 Task: Look for space in Villa Yapacaní, Bolivia from 4th June, 2023 to 15th June, 2023 for 2 adults in price range Rs.10000 to Rs.15000. Place can be entire place with 1  bedroom having 1 bed and 1 bathroom. Property type can be hotel. Booking option can be shelf check-in. Required host language is English.
Action: Mouse moved to (637, 110)
Screenshot: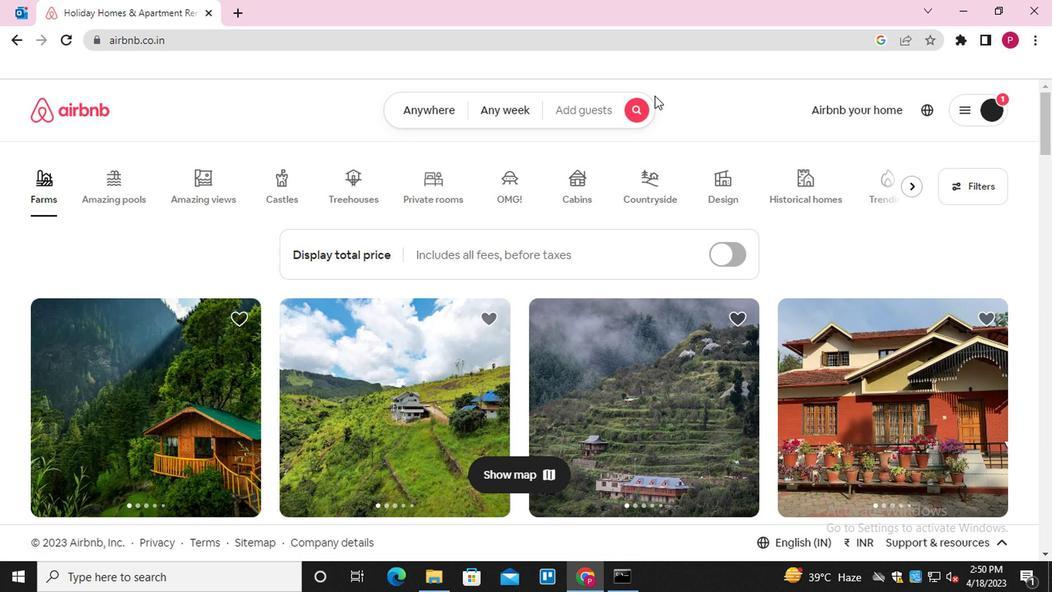
Action: Mouse pressed left at (637, 110)
Screenshot: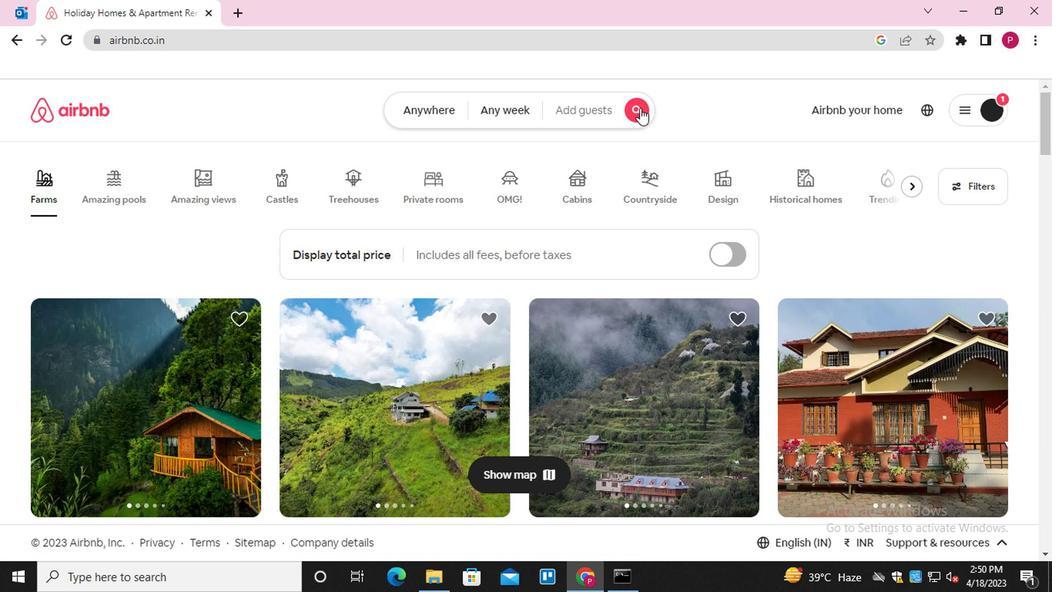 
Action: Mouse moved to (326, 172)
Screenshot: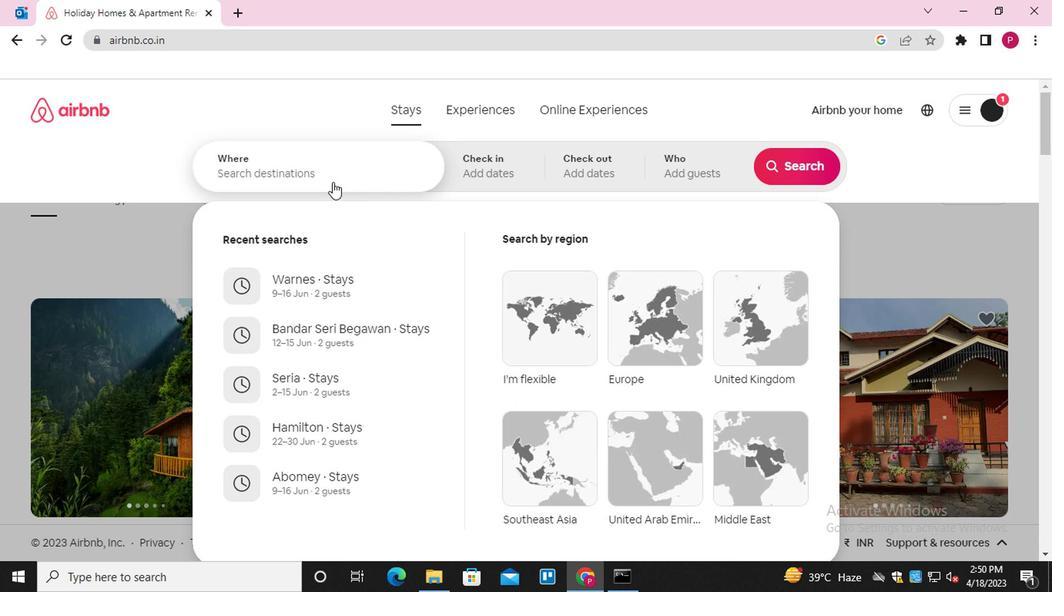 
Action: Mouse pressed left at (326, 172)
Screenshot: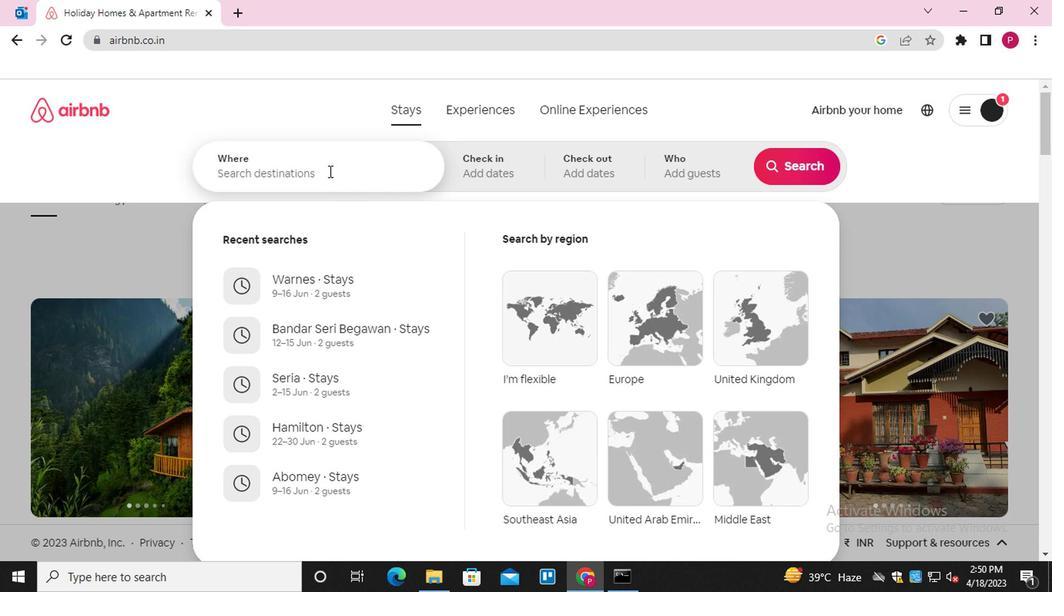 
Action: Key pressed <Key.shift>VILLA,<Key.space><Key.backspace><Key.shift>YAPACANI,
Screenshot: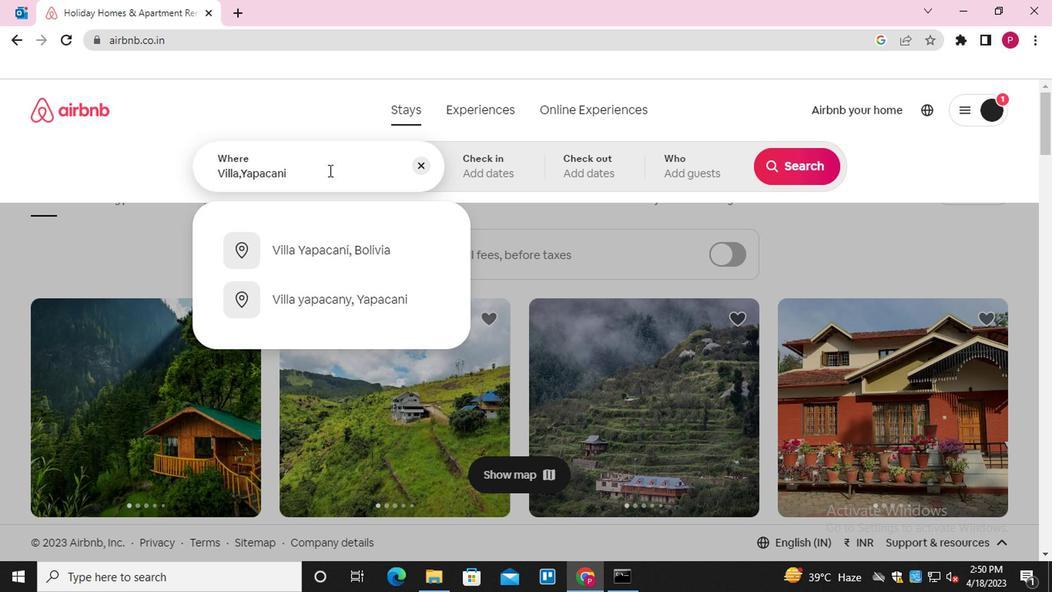 
Action: Mouse moved to (373, 248)
Screenshot: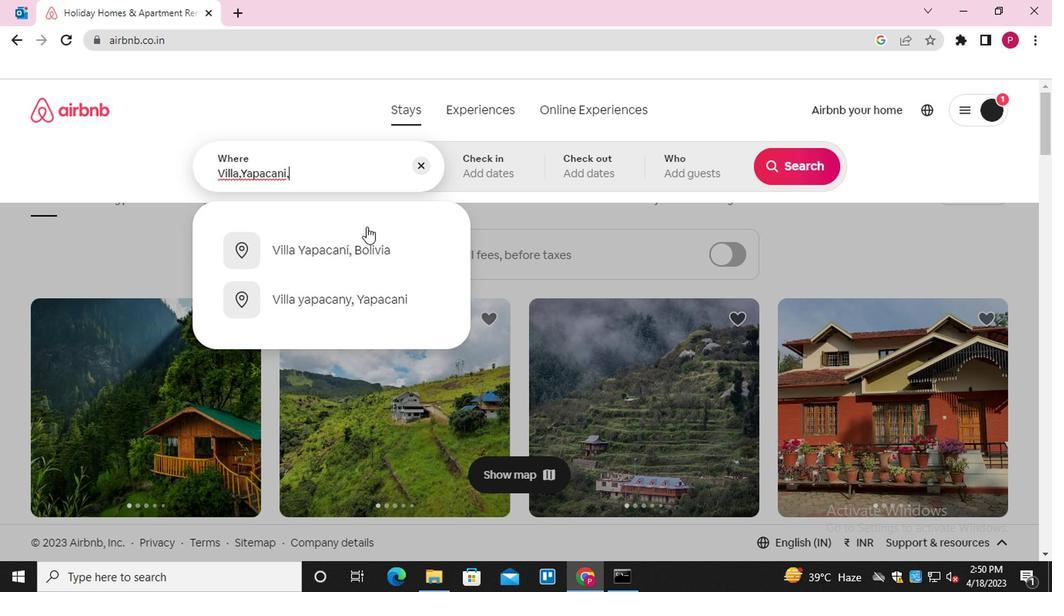 
Action: Mouse pressed left at (373, 248)
Screenshot: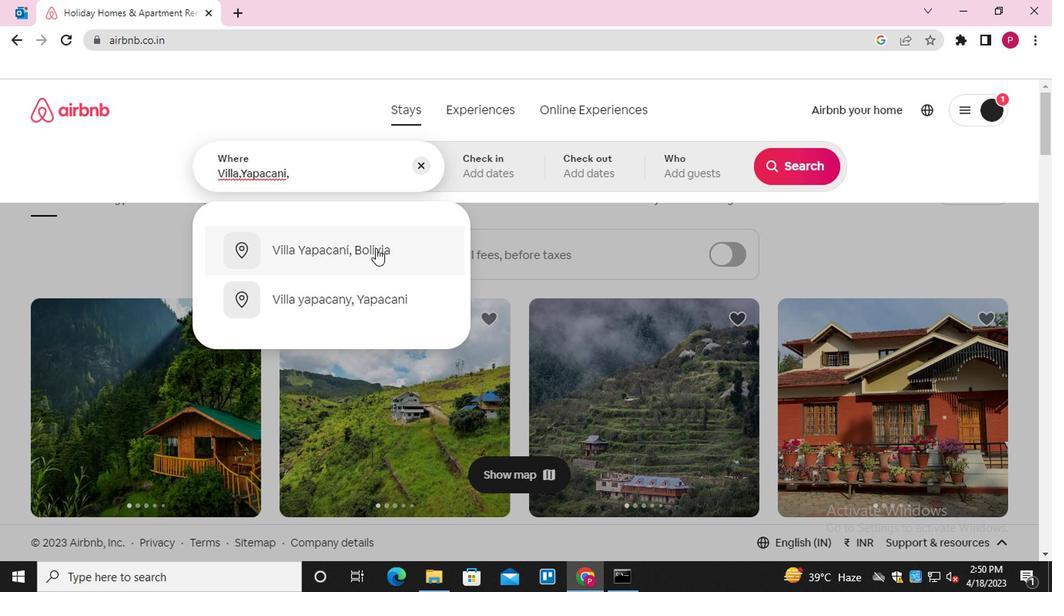 
Action: Mouse moved to (784, 291)
Screenshot: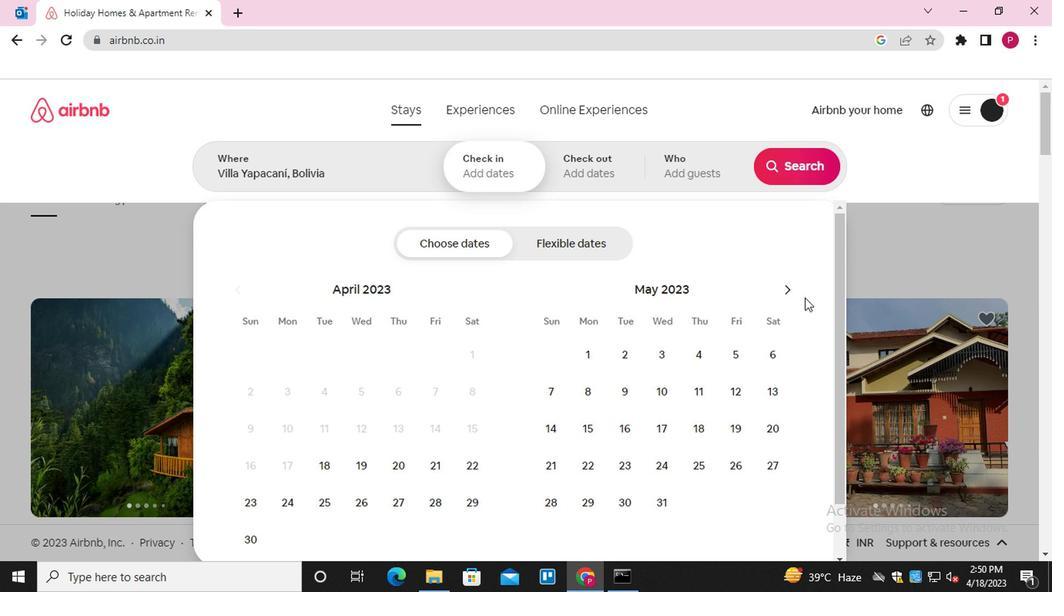 
Action: Mouse pressed left at (784, 291)
Screenshot: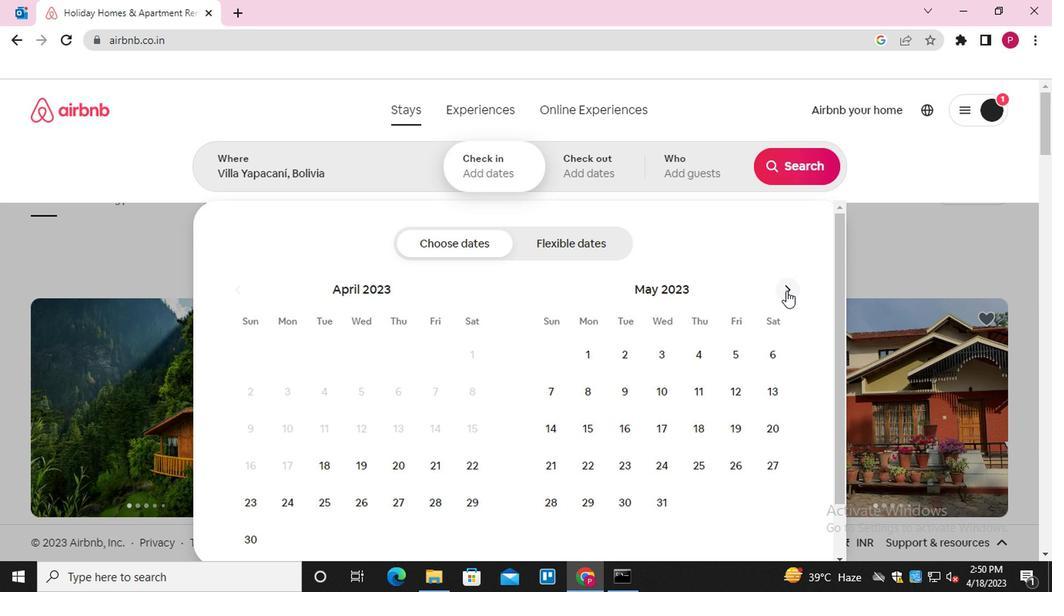 
Action: Mouse moved to (548, 398)
Screenshot: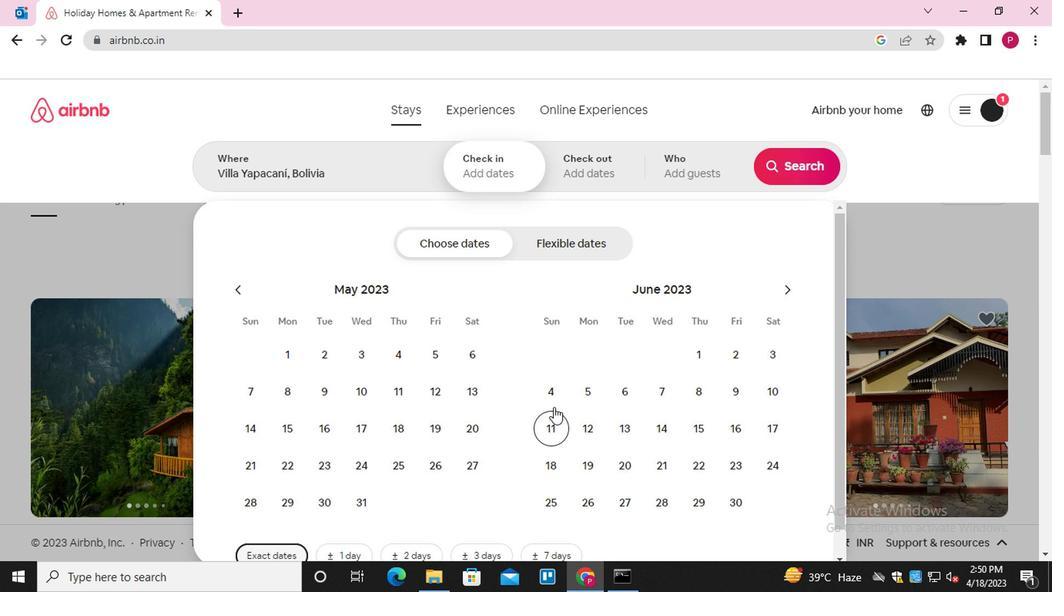 
Action: Mouse pressed left at (548, 398)
Screenshot: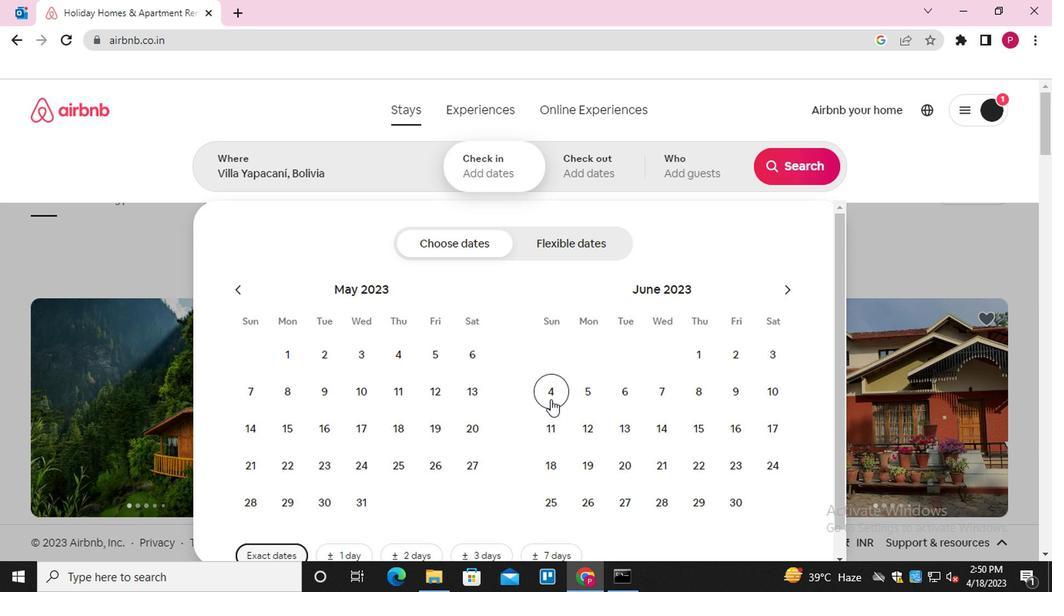 
Action: Mouse moved to (689, 428)
Screenshot: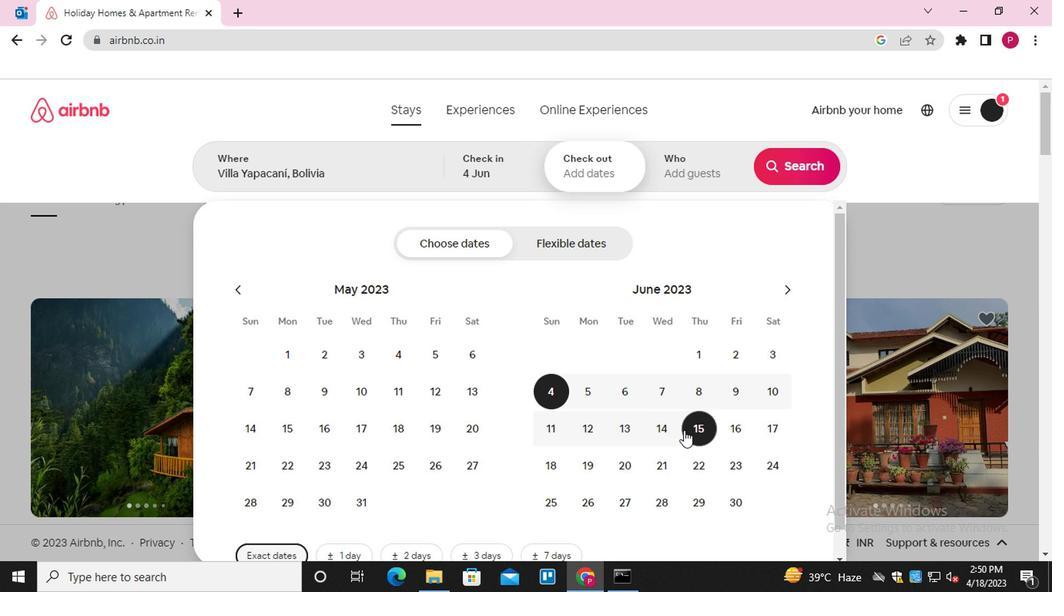 
Action: Mouse pressed left at (689, 428)
Screenshot: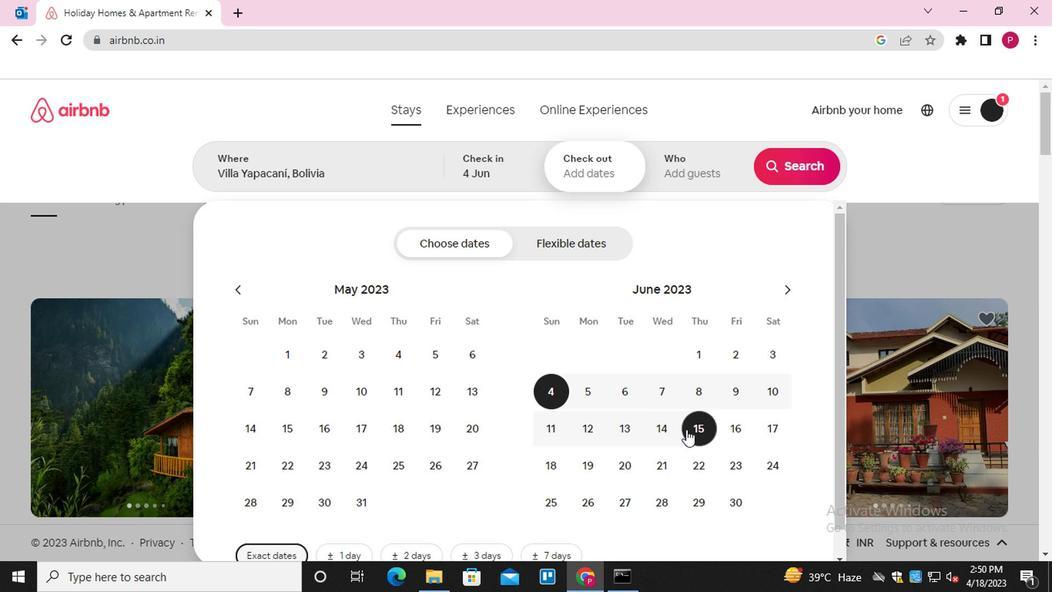
Action: Mouse moved to (687, 170)
Screenshot: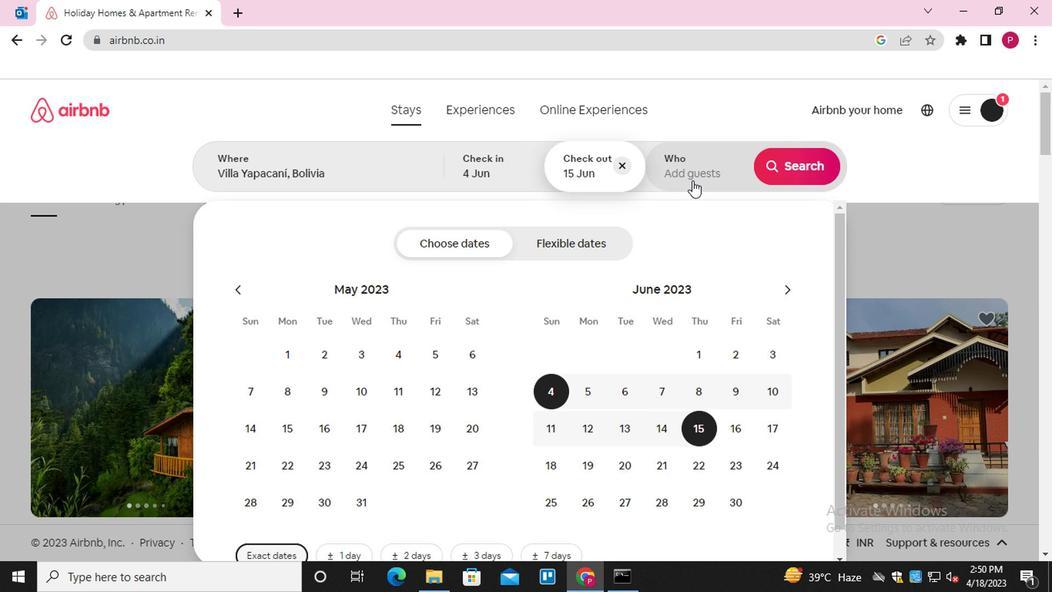 
Action: Mouse pressed left at (687, 170)
Screenshot: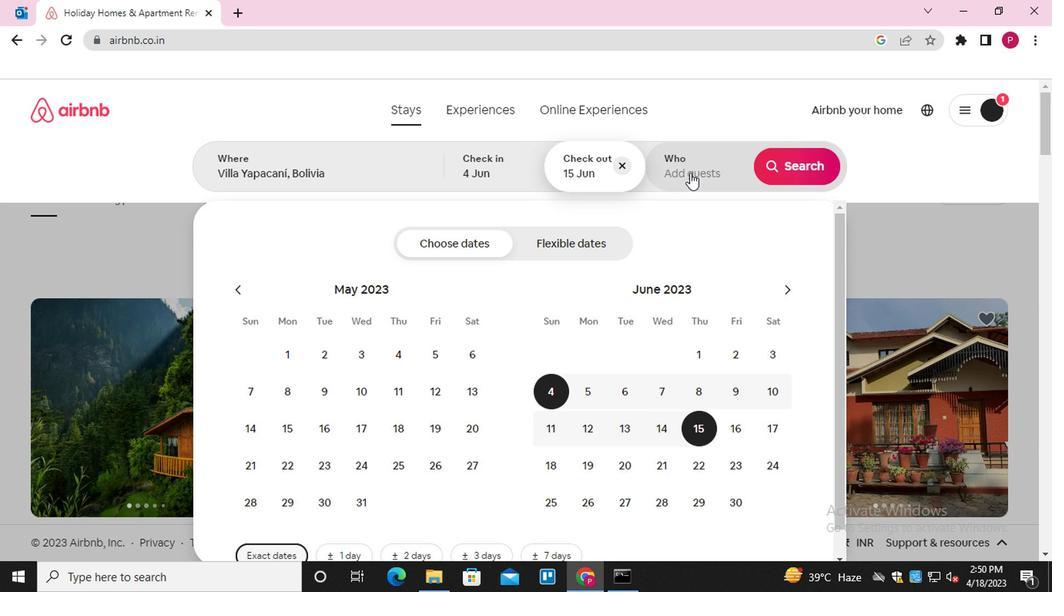 
Action: Mouse moved to (800, 252)
Screenshot: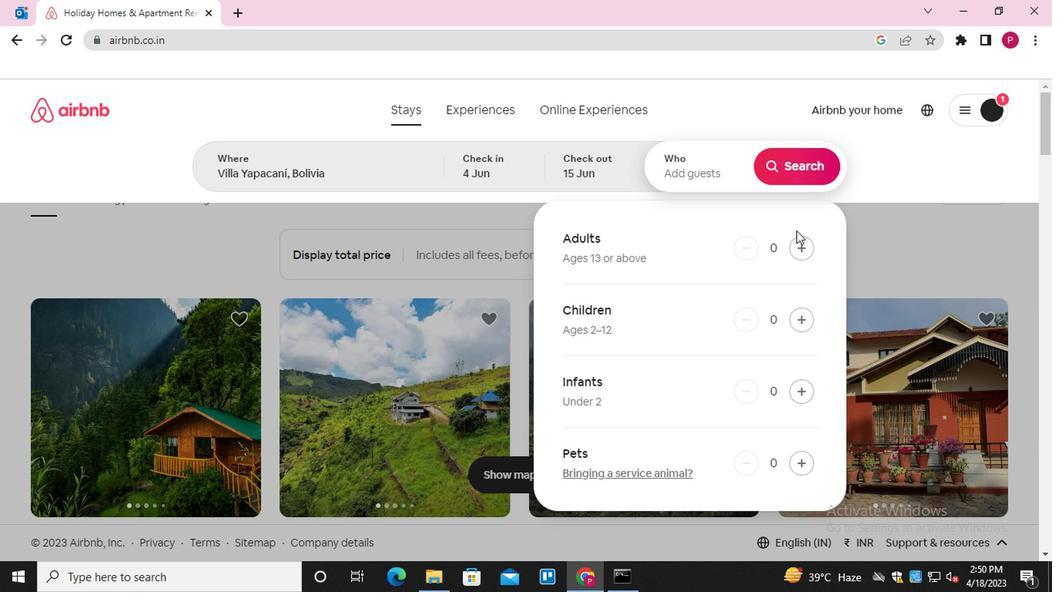 
Action: Mouse pressed left at (800, 252)
Screenshot: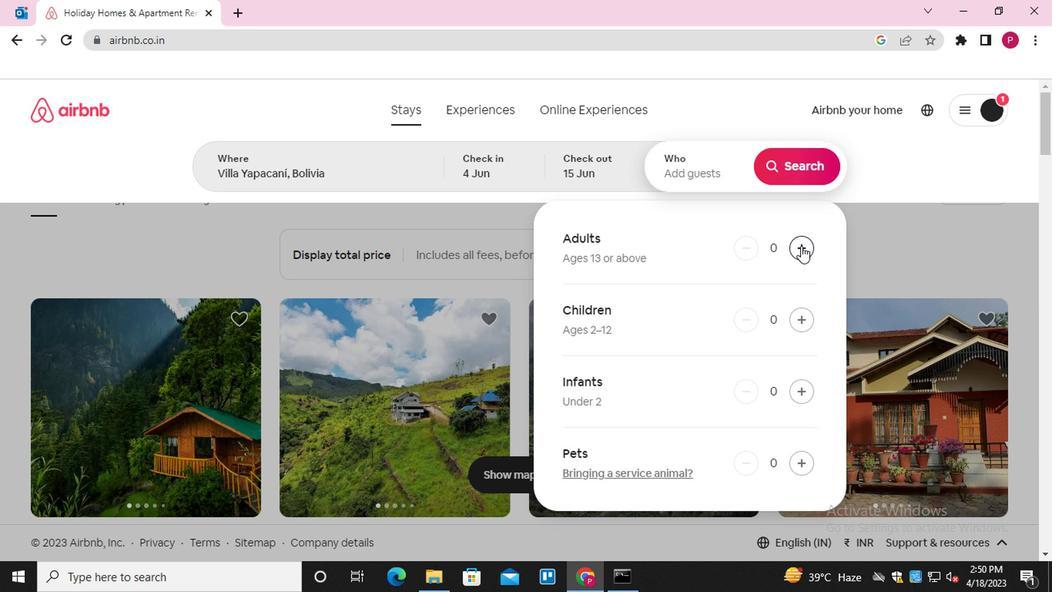 
Action: Mouse pressed left at (800, 252)
Screenshot: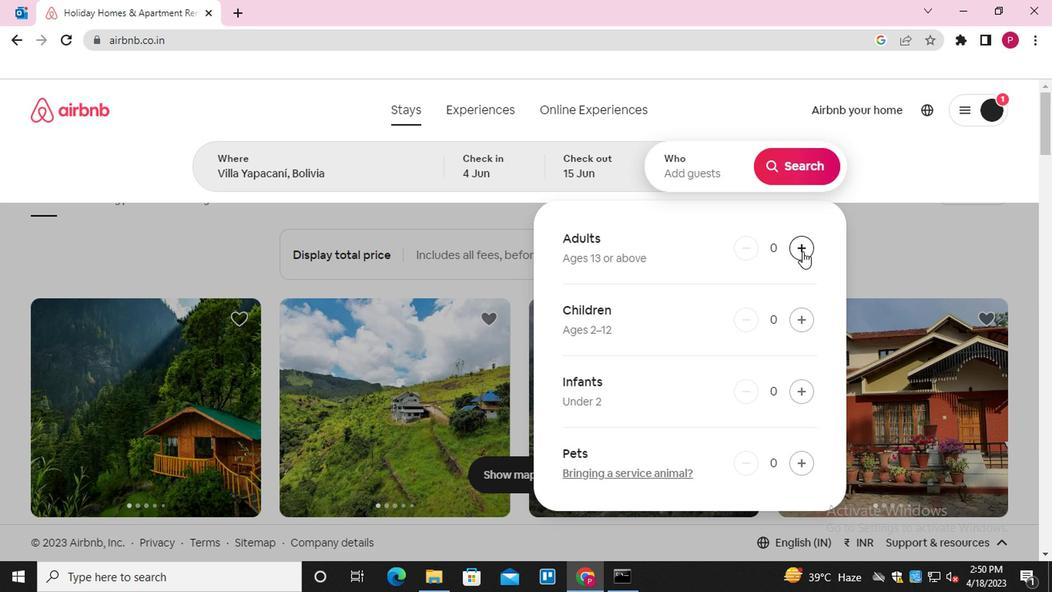 
Action: Mouse moved to (797, 170)
Screenshot: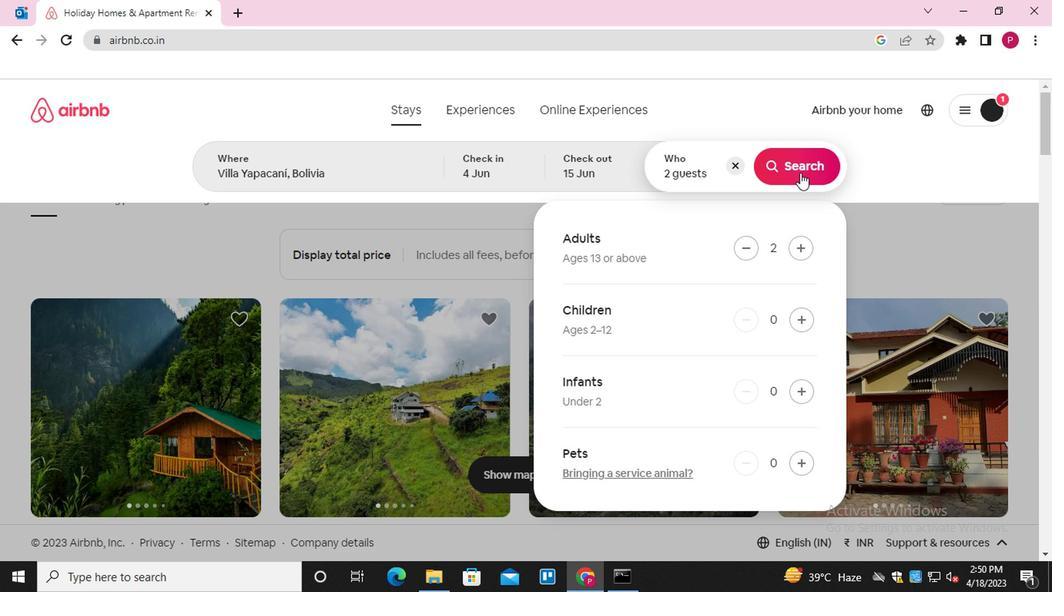 
Action: Mouse pressed left at (797, 170)
Screenshot: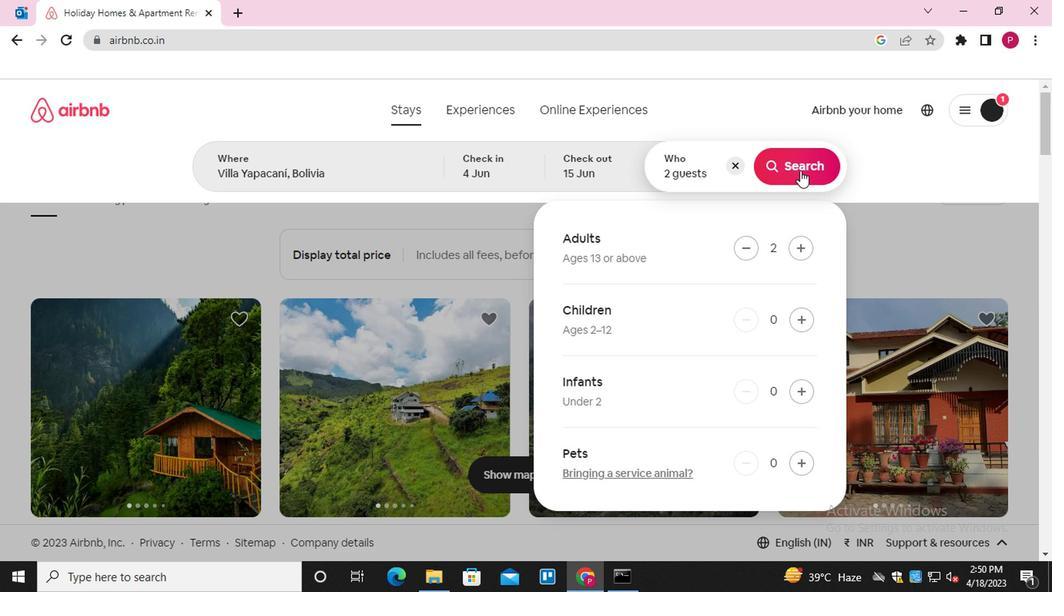 
Action: Mouse moved to (964, 180)
Screenshot: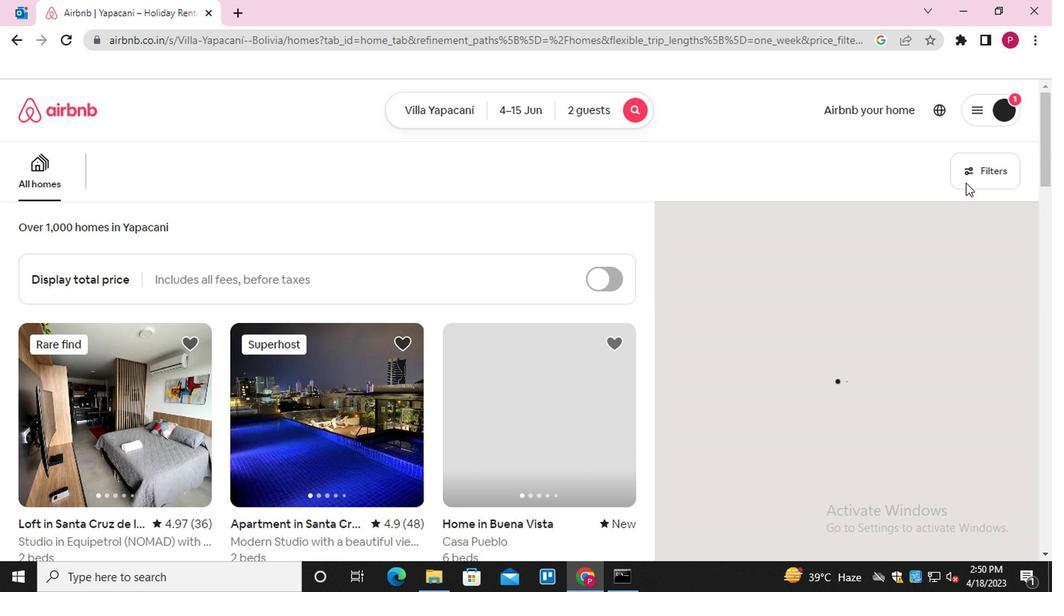
Action: Mouse pressed left at (964, 180)
Screenshot: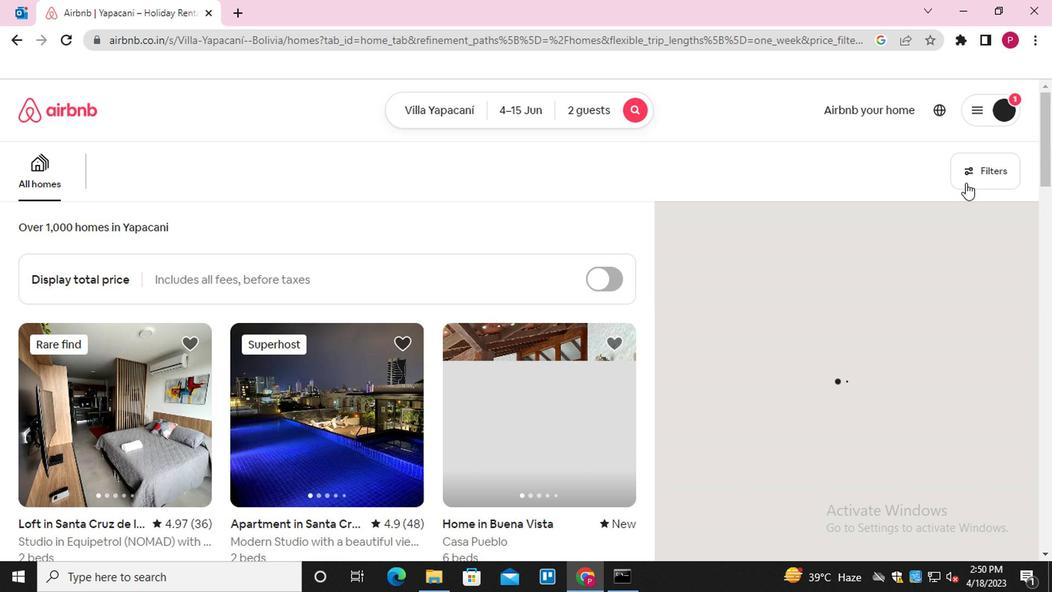 
Action: Mouse moved to (322, 366)
Screenshot: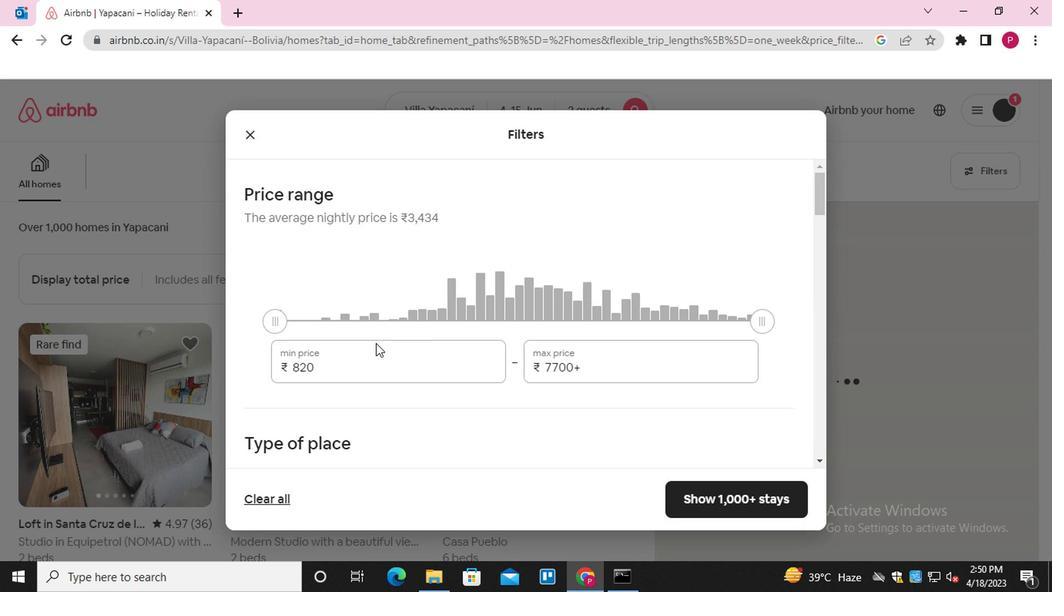
Action: Mouse pressed left at (322, 366)
Screenshot: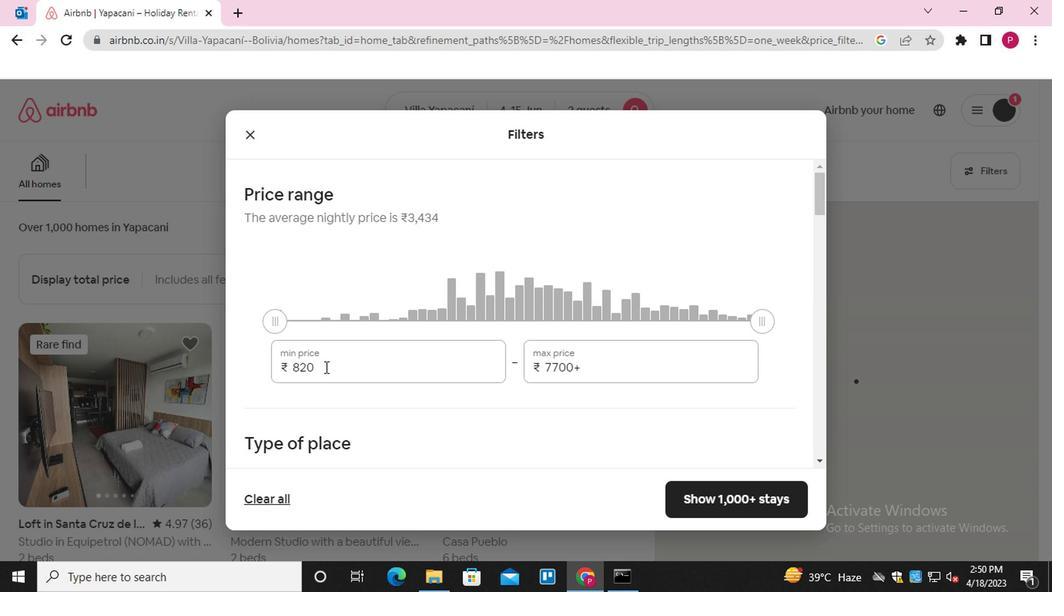 
Action: Mouse moved to (321, 367)
Screenshot: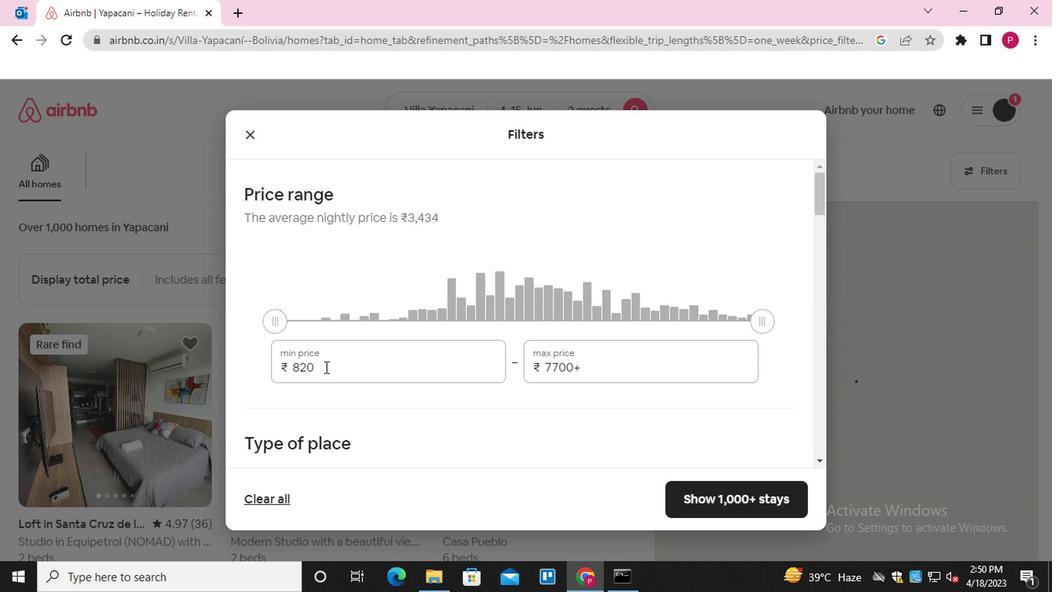 
Action: Mouse pressed left at (321, 367)
Screenshot: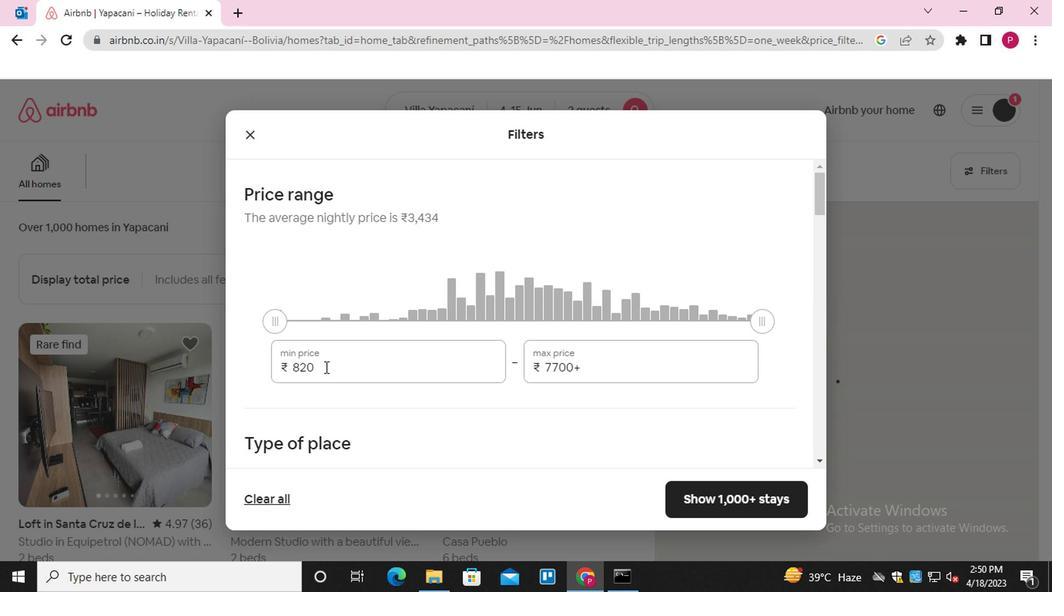 
Action: Key pressed 10000<Key.tab>15000
Screenshot: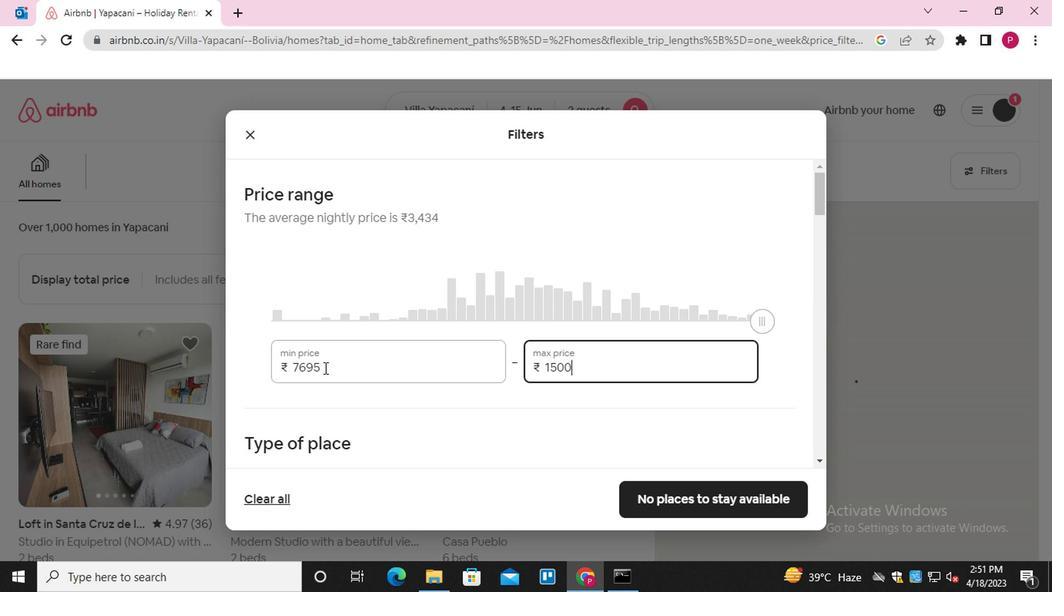 
Action: Mouse moved to (346, 368)
Screenshot: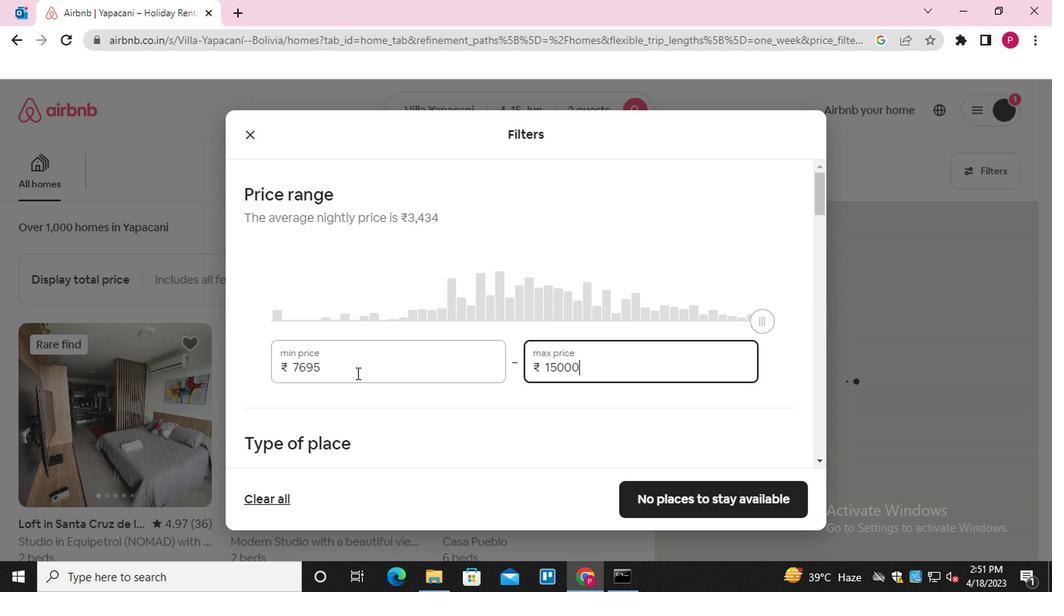 
Action: Mouse pressed left at (346, 368)
Screenshot: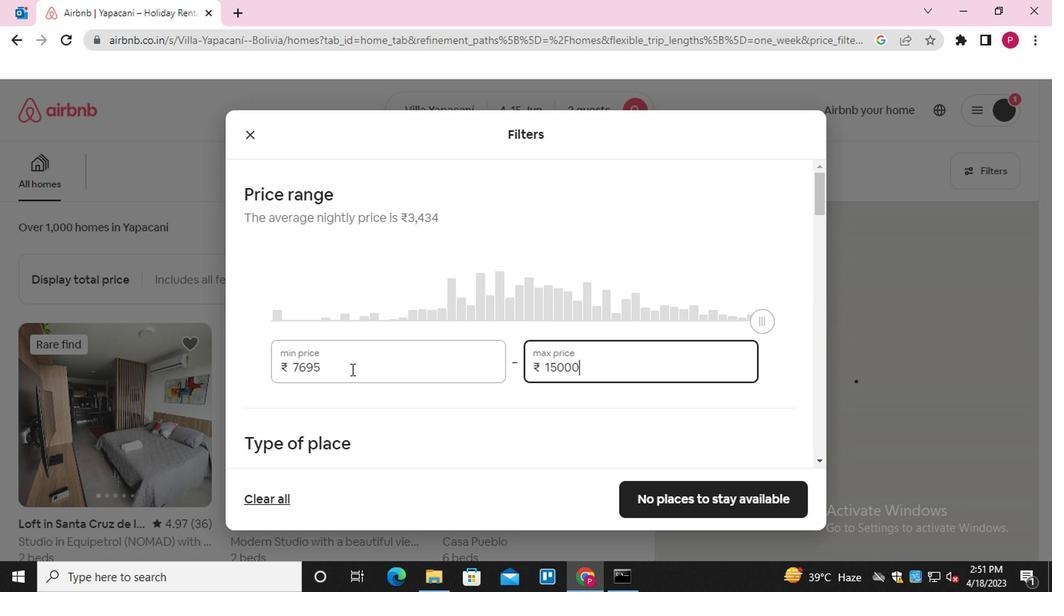 
Action: Key pressed <Key.backspace><Key.backspace><Key.backspace><Key.backspace><Key.backspace><Key.backspace><Key.backspace><Key.backspace><Key.backspace><Key.backspace>10000
Screenshot: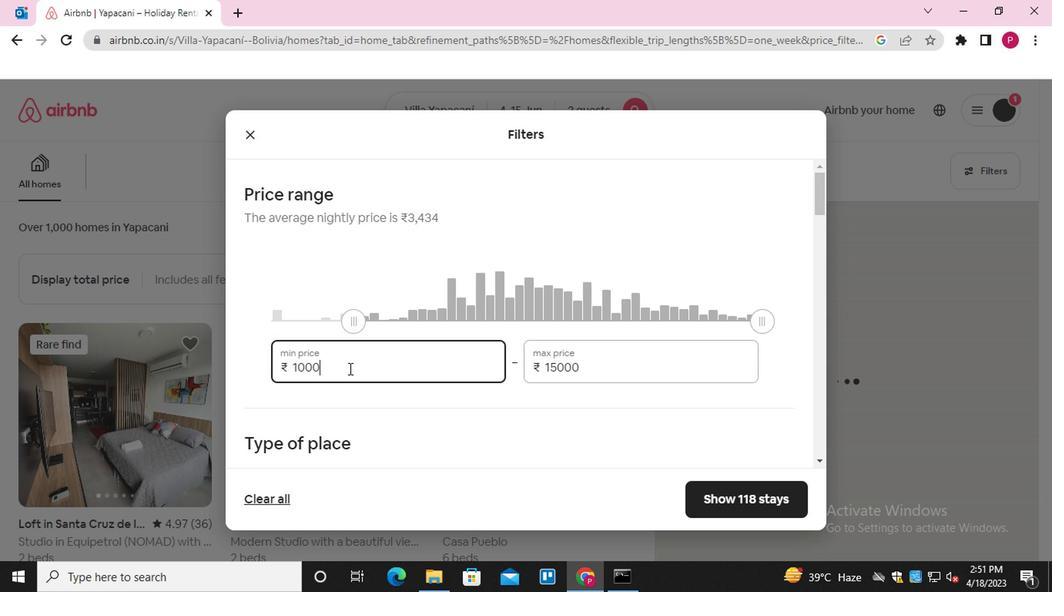 
Action: Mouse moved to (370, 457)
Screenshot: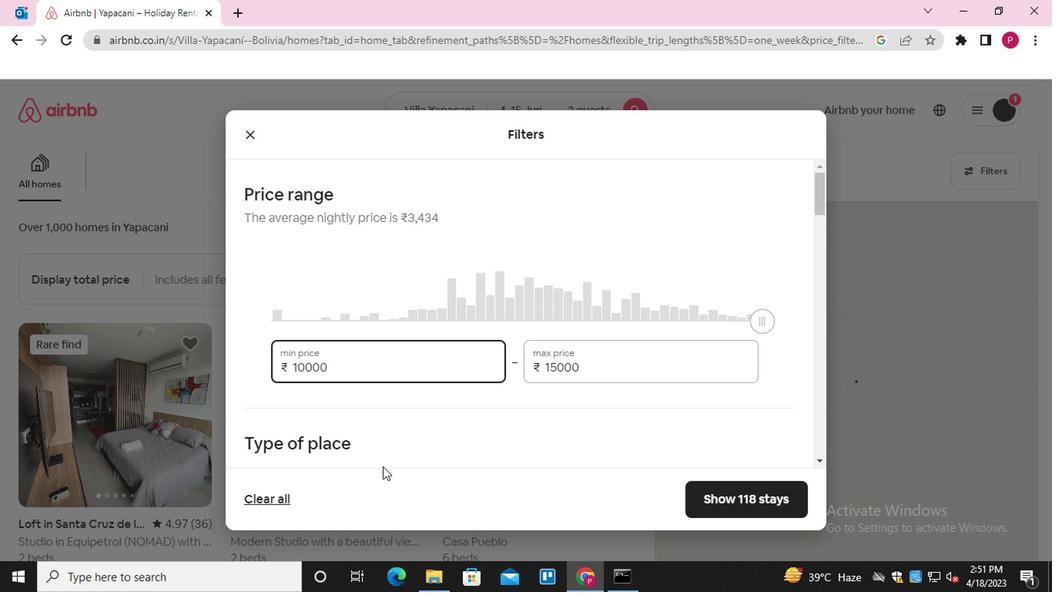 
Action: Mouse scrolled (370, 456) with delta (0, -1)
Screenshot: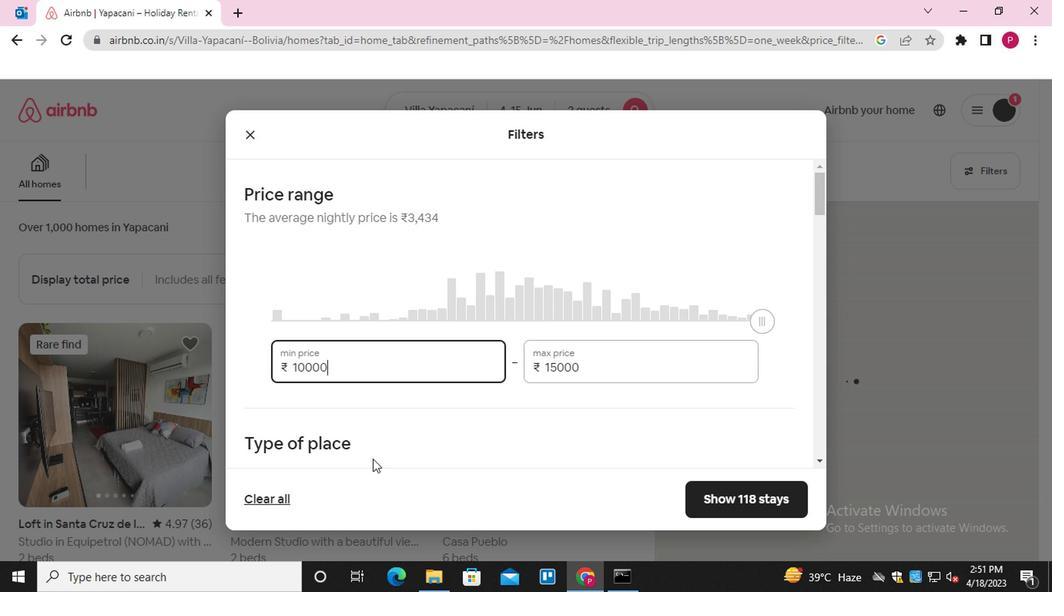 
Action: Mouse scrolled (370, 456) with delta (0, -1)
Screenshot: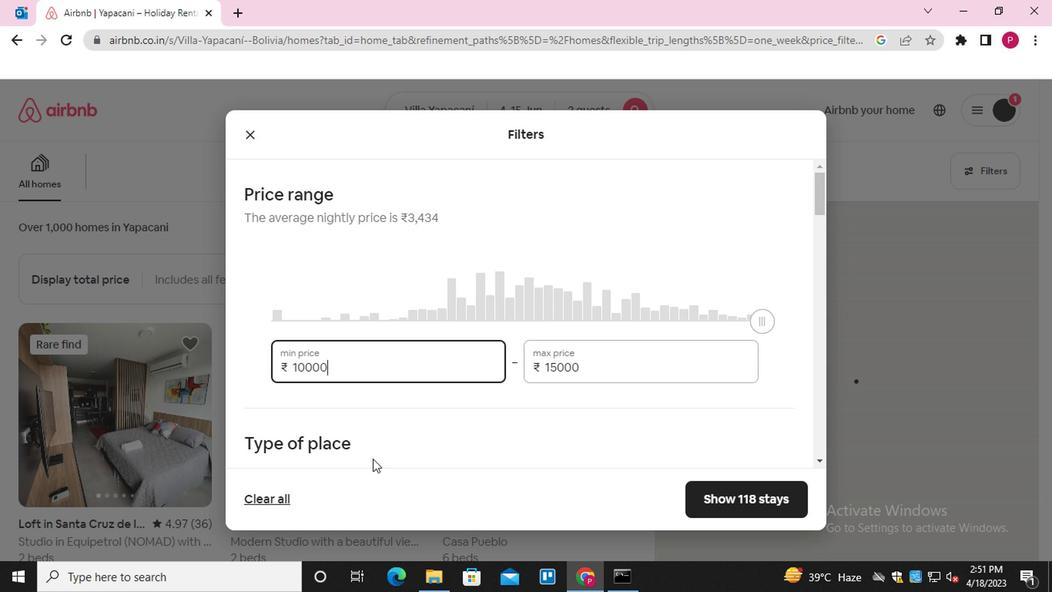 
Action: Mouse moved to (253, 323)
Screenshot: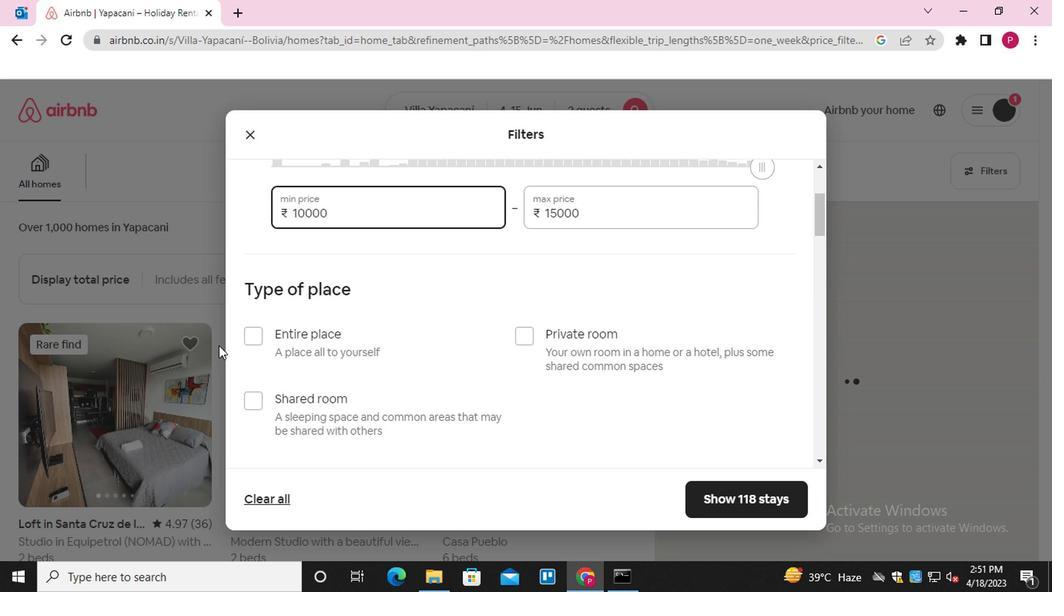
Action: Mouse pressed left at (253, 323)
Screenshot: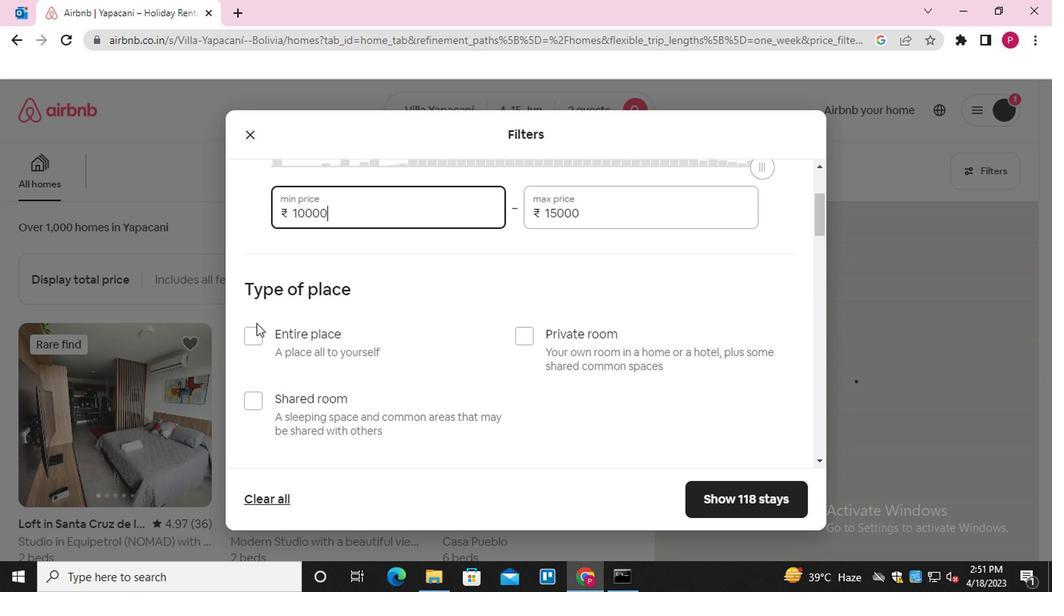 
Action: Mouse moved to (250, 337)
Screenshot: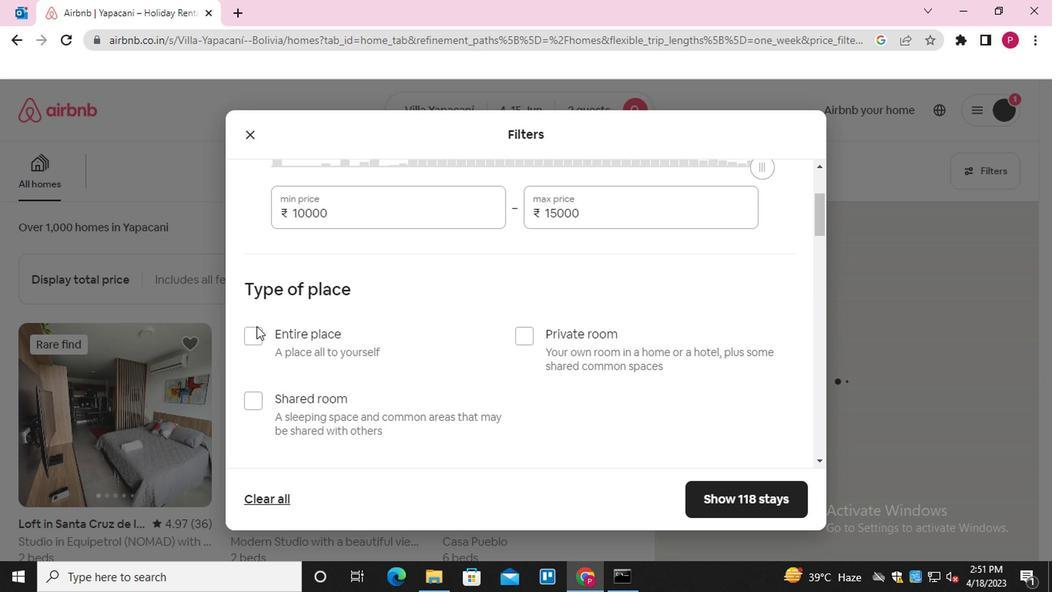 
Action: Mouse pressed left at (250, 337)
Screenshot: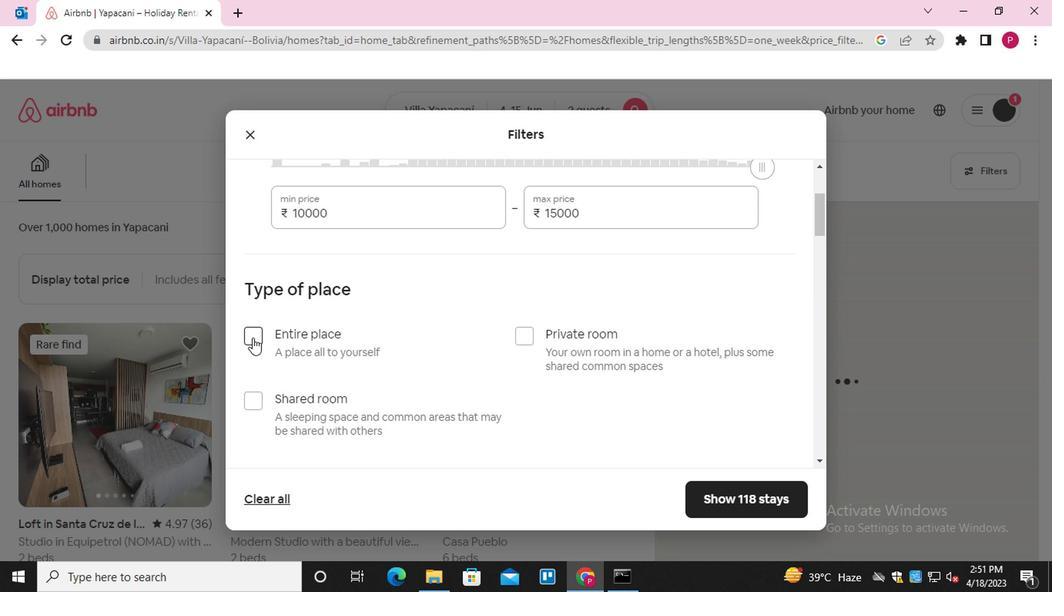 
Action: Mouse moved to (444, 392)
Screenshot: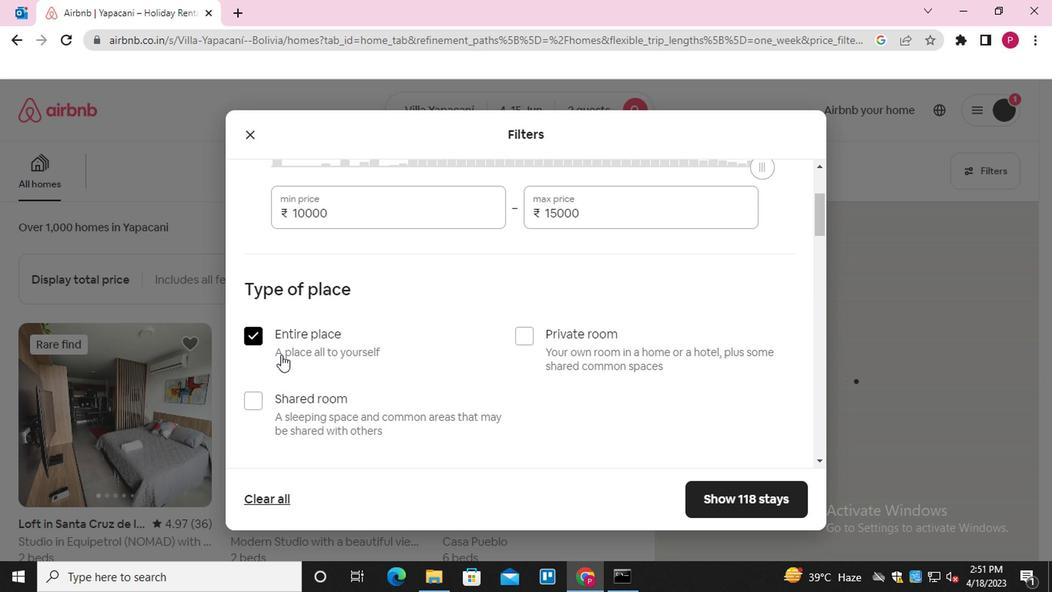 
Action: Mouse scrolled (444, 392) with delta (0, 0)
Screenshot: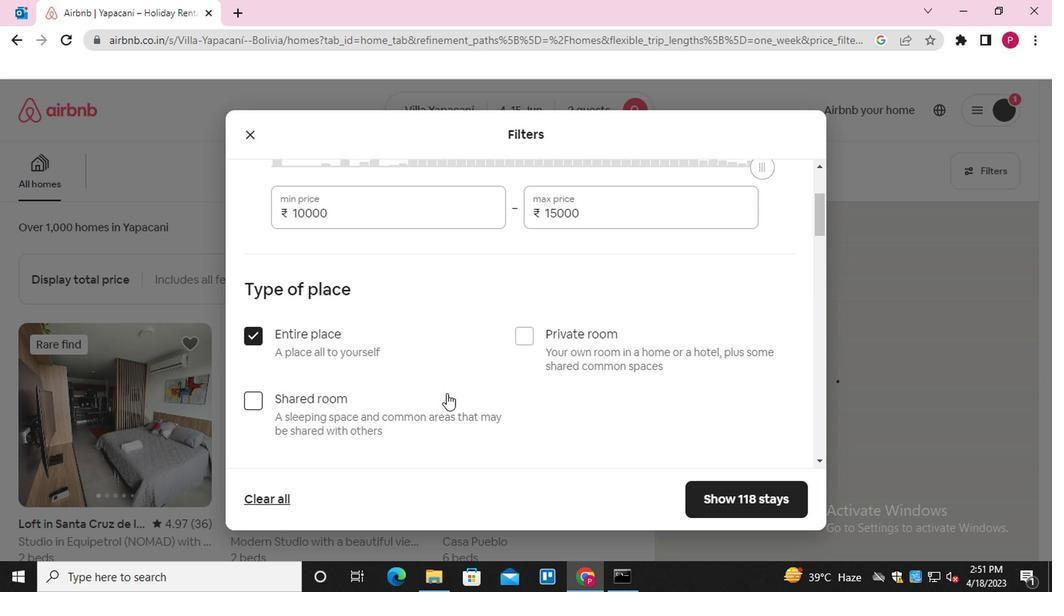 
Action: Mouse scrolled (444, 392) with delta (0, 0)
Screenshot: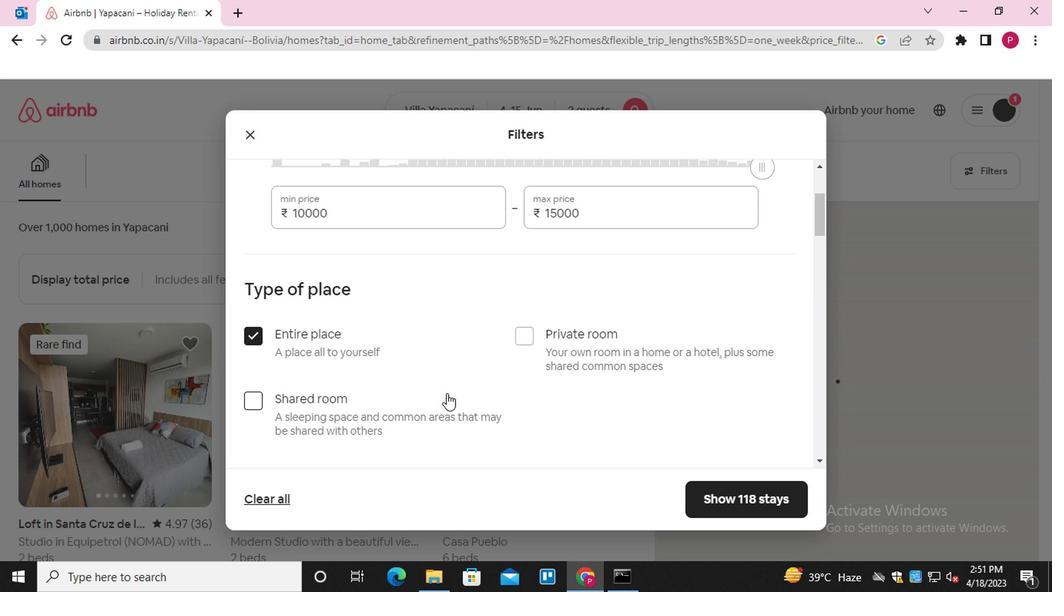 
Action: Mouse moved to (441, 393)
Screenshot: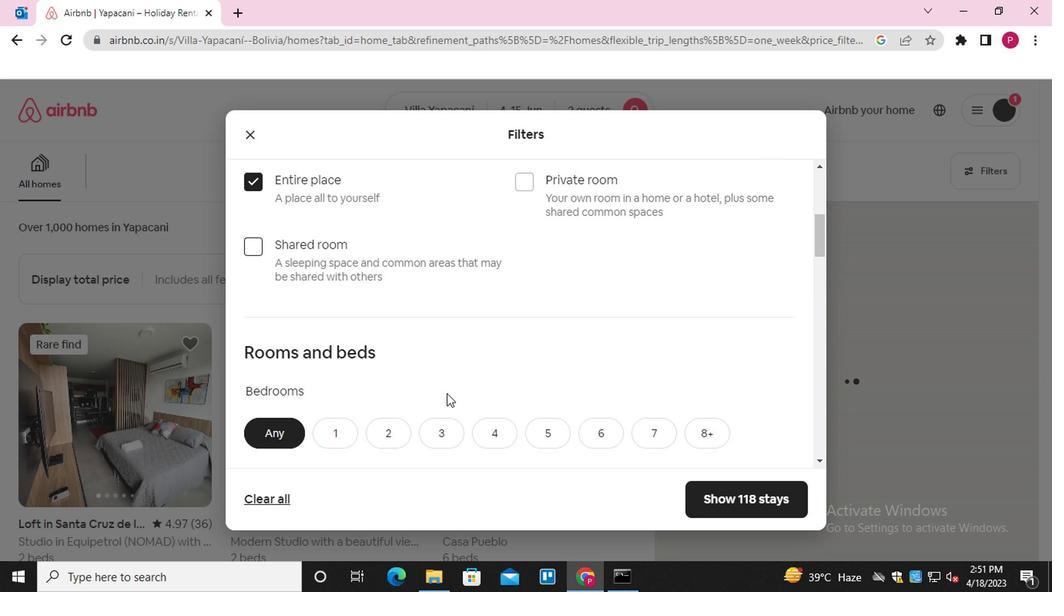 
Action: Mouse scrolled (441, 392) with delta (0, -1)
Screenshot: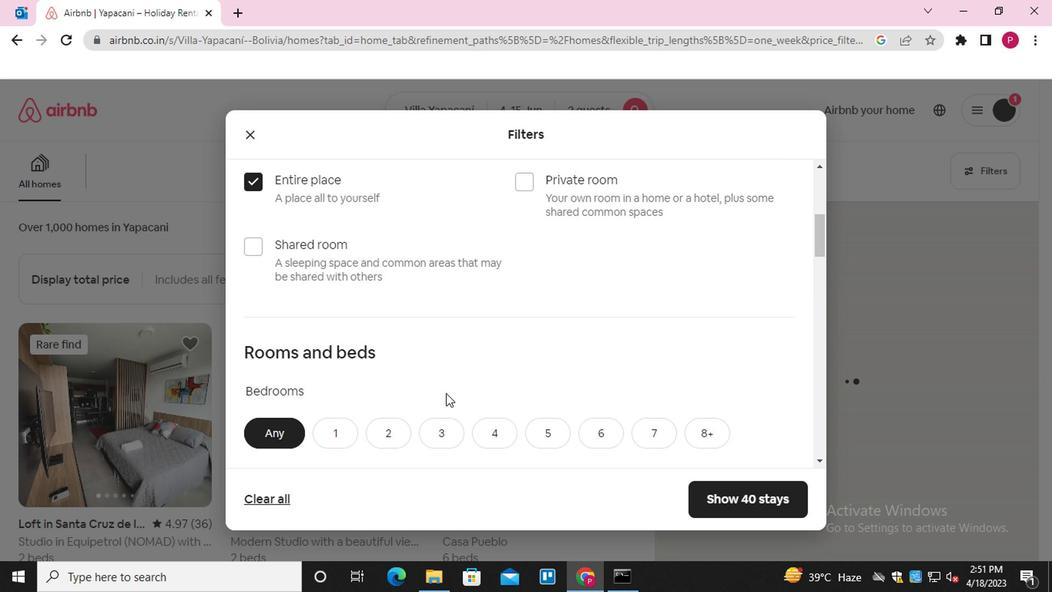 
Action: Mouse scrolled (441, 392) with delta (0, -1)
Screenshot: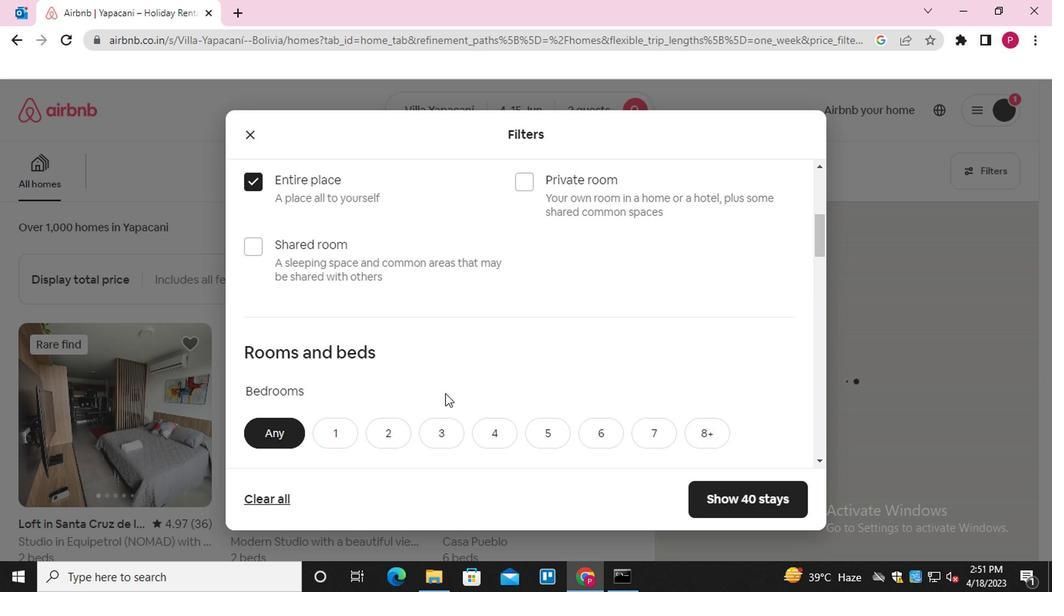 
Action: Mouse scrolled (441, 392) with delta (0, -1)
Screenshot: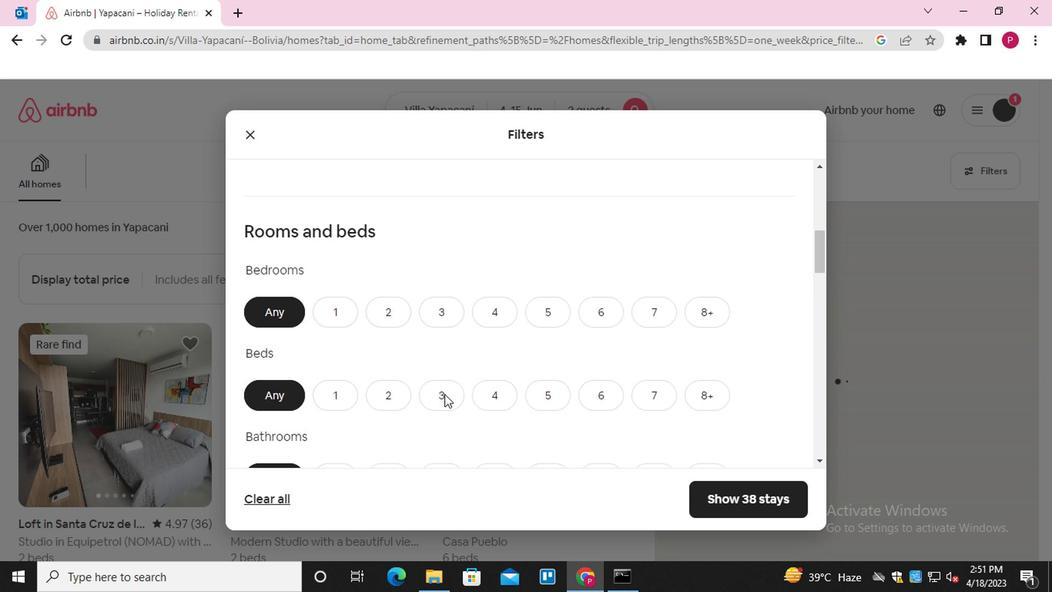 
Action: Mouse moved to (336, 209)
Screenshot: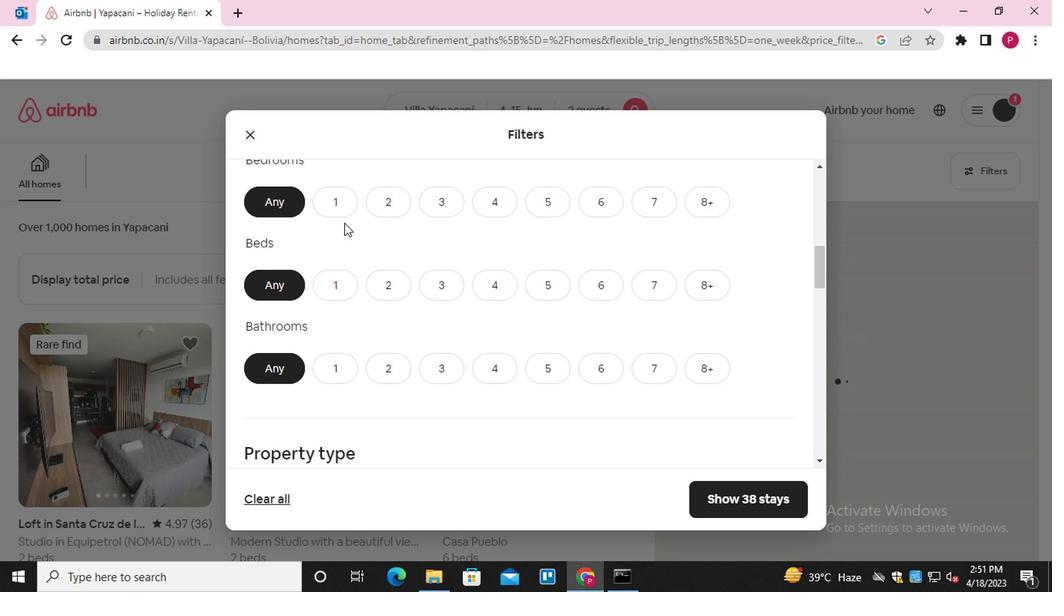 
Action: Mouse pressed left at (336, 209)
Screenshot: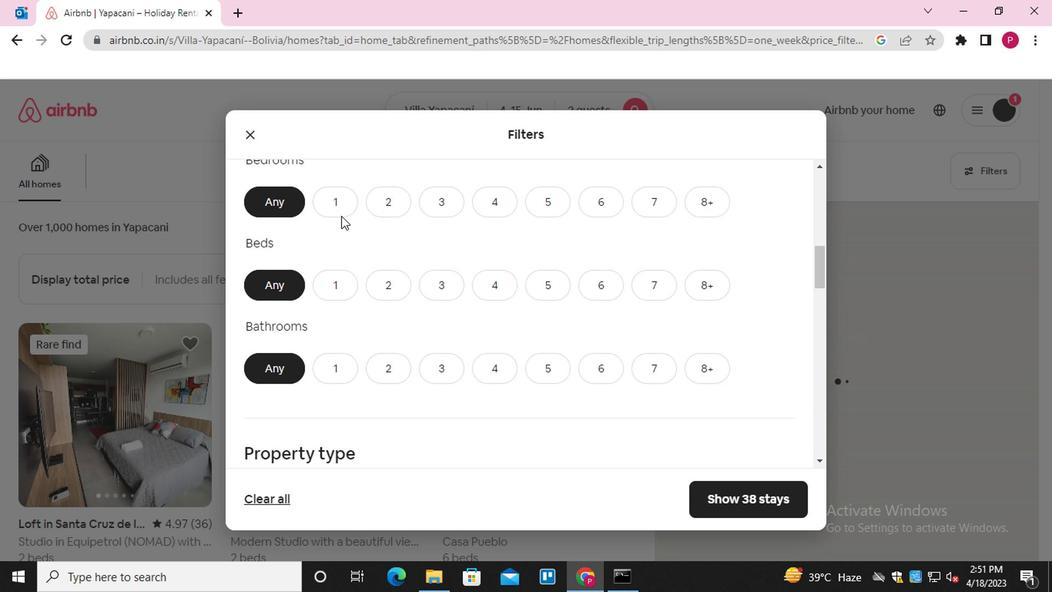 
Action: Mouse moved to (333, 288)
Screenshot: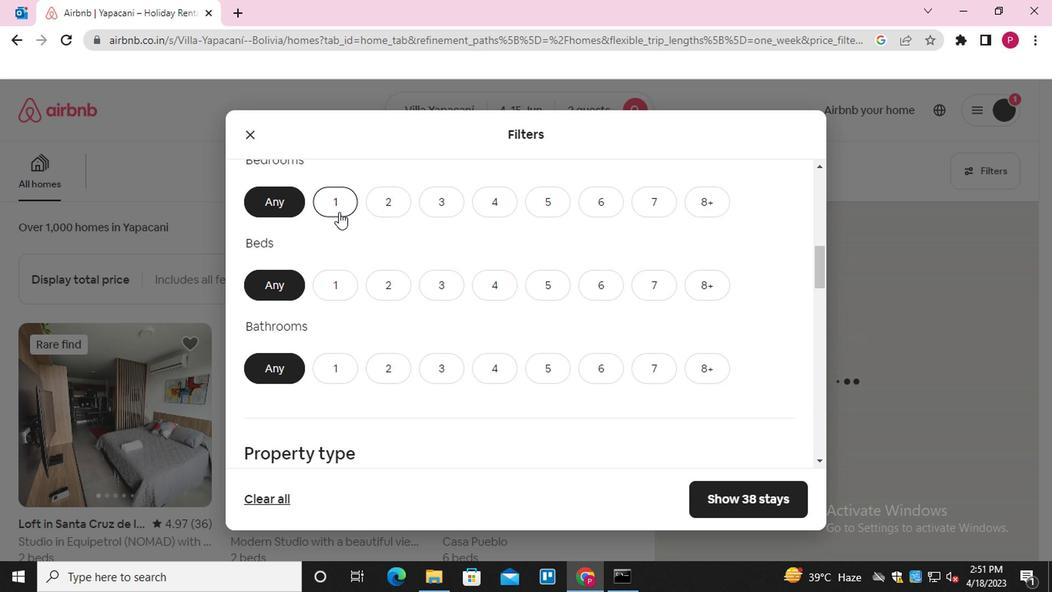 
Action: Mouse pressed left at (333, 288)
Screenshot: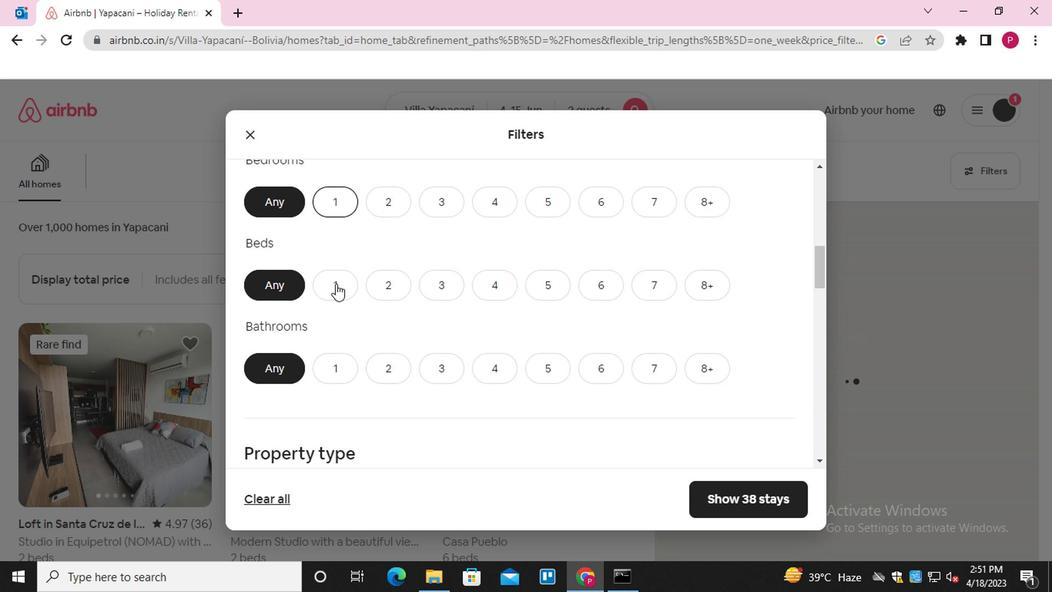 
Action: Mouse moved to (337, 369)
Screenshot: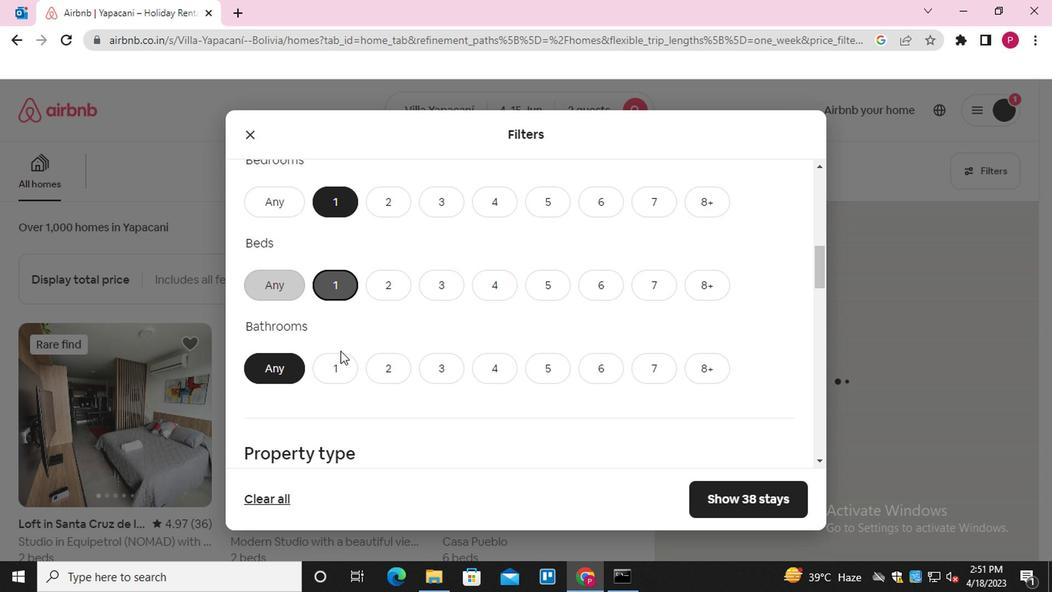 
Action: Mouse pressed left at (337, 369)
Screenshot: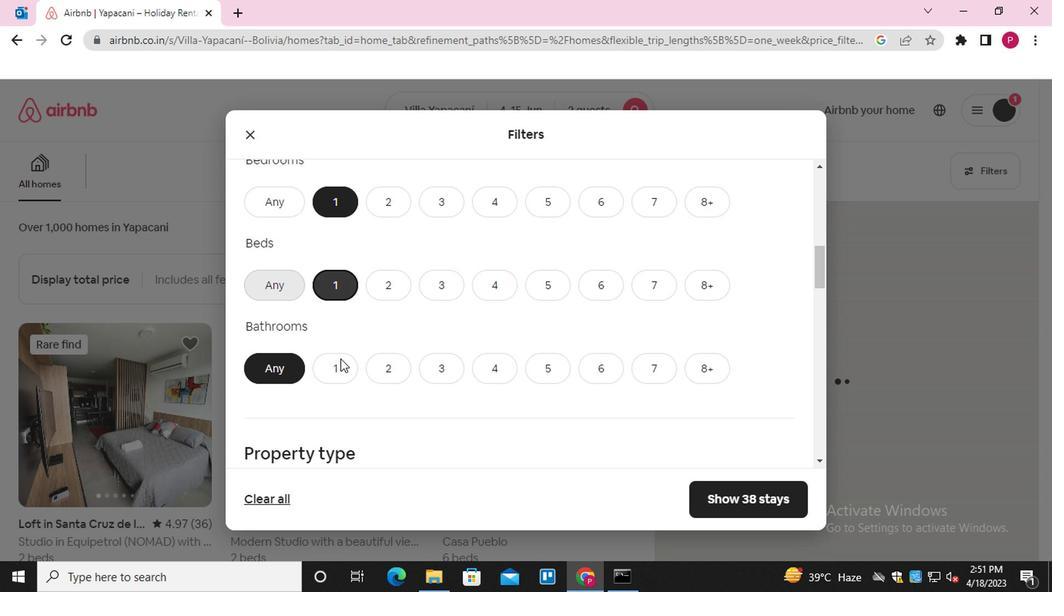 
Action: Mouse moved to (387, 432)
Screenshot: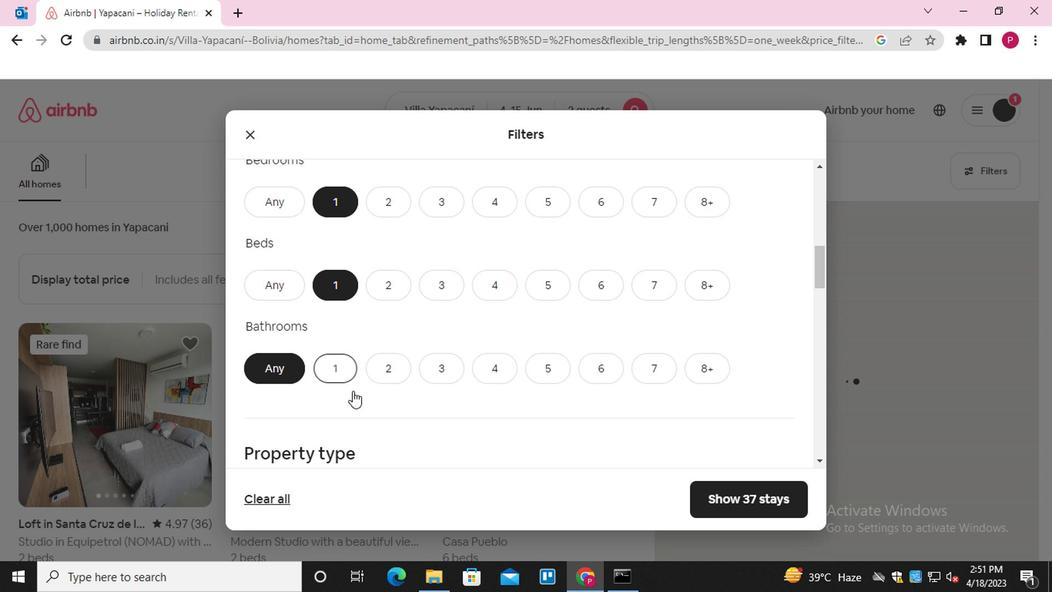 
Action: Mouse scrolled (387, 431) with delta (0, -1)
Screenshot: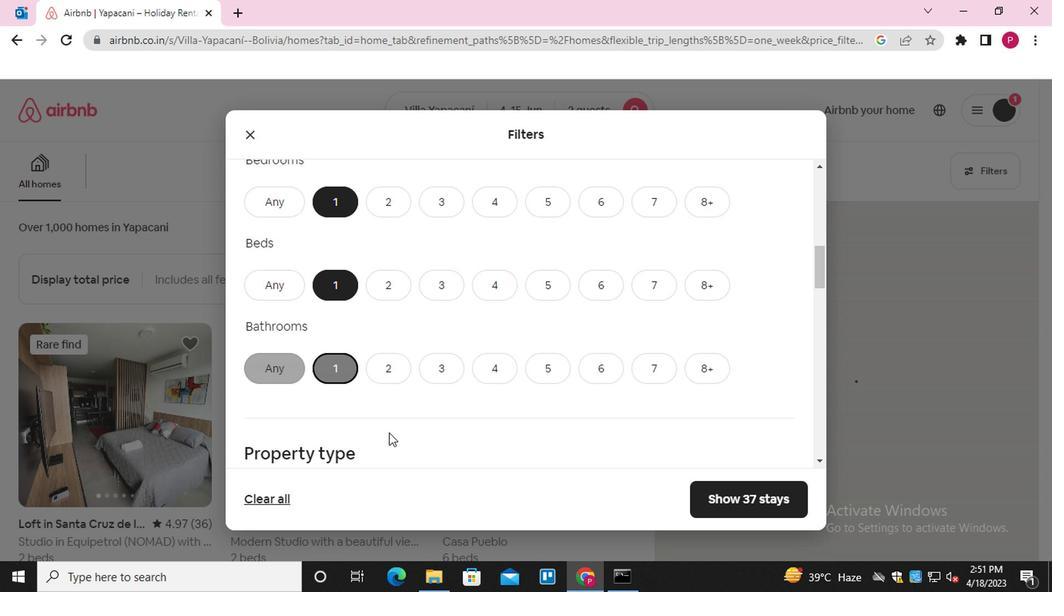 
Action: Mouse scrolled (387, 431) with delta (0, -1)
Screenshot: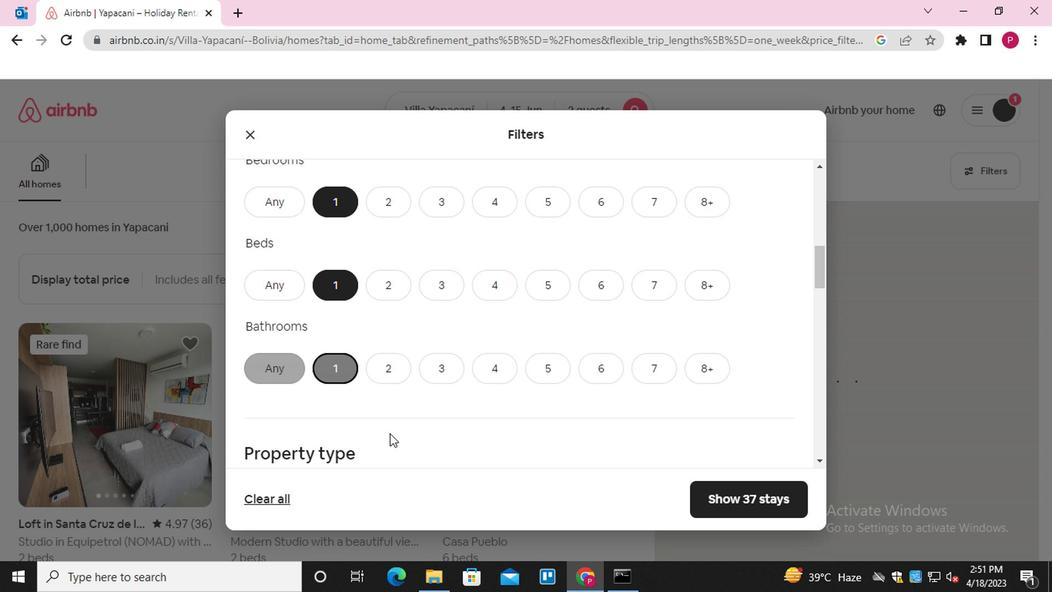 
Action: Mouse scrolled (387, 431) with delta (0, -1)
Screenshot: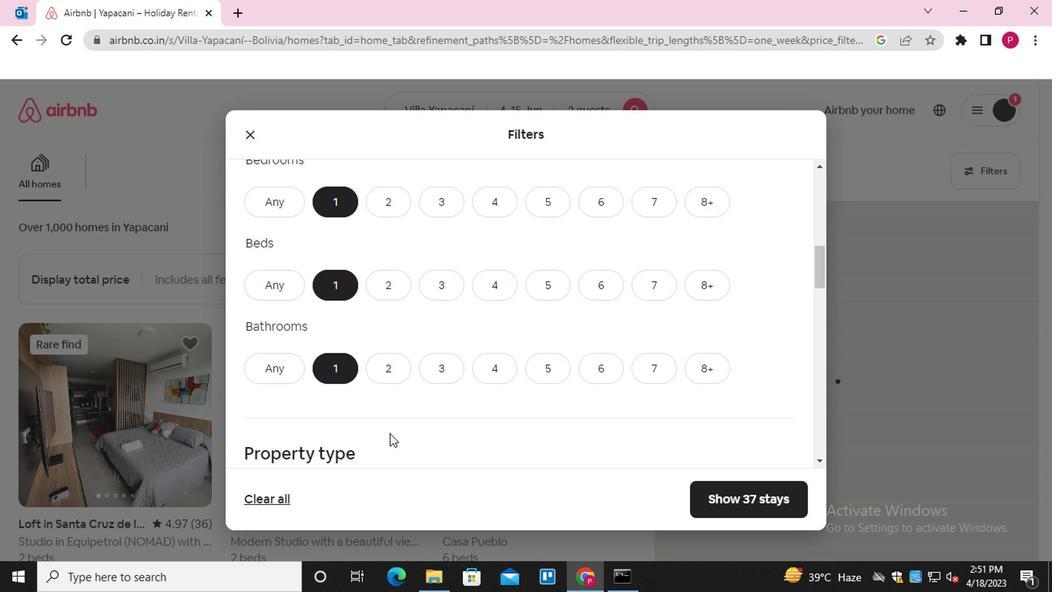 
Action: Mouse moved to (704, 300)
Screenshot: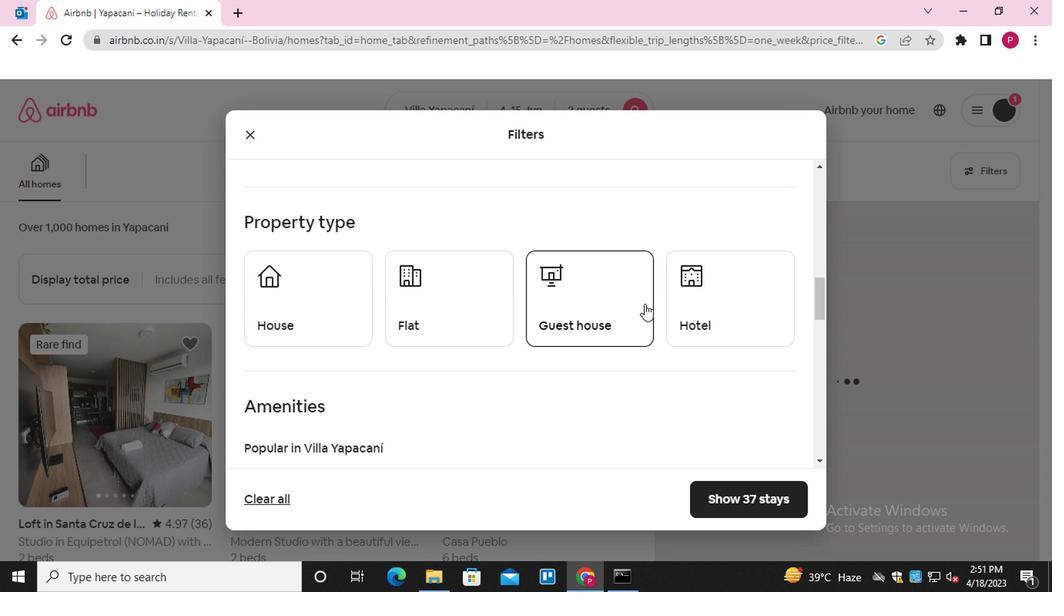 
Action: Mouse pressed left at (704, 300)
Screenshot: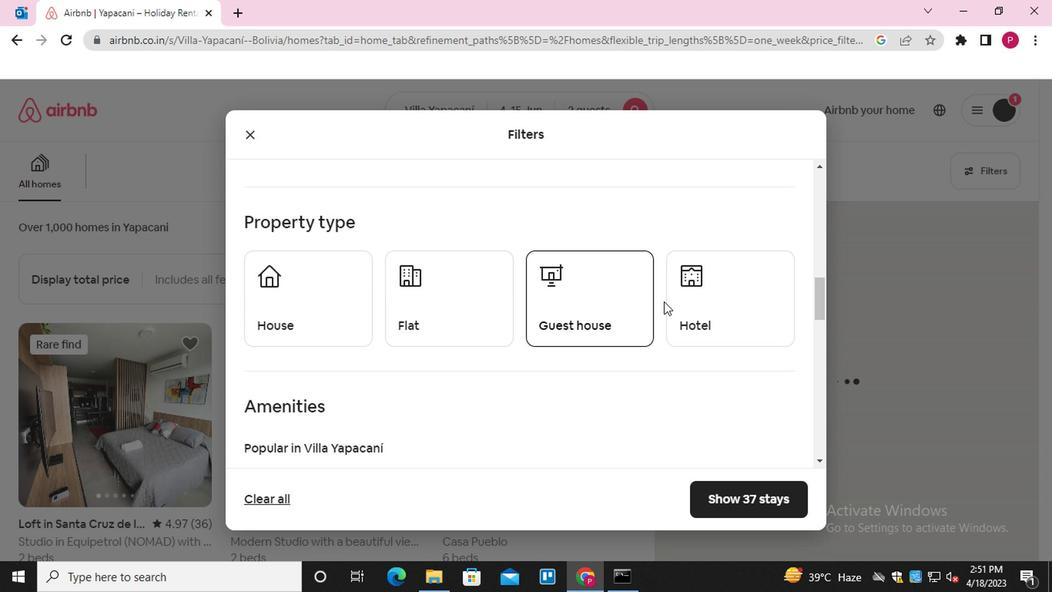 
Action: Mouse moved to (453, 436)
Screenshot: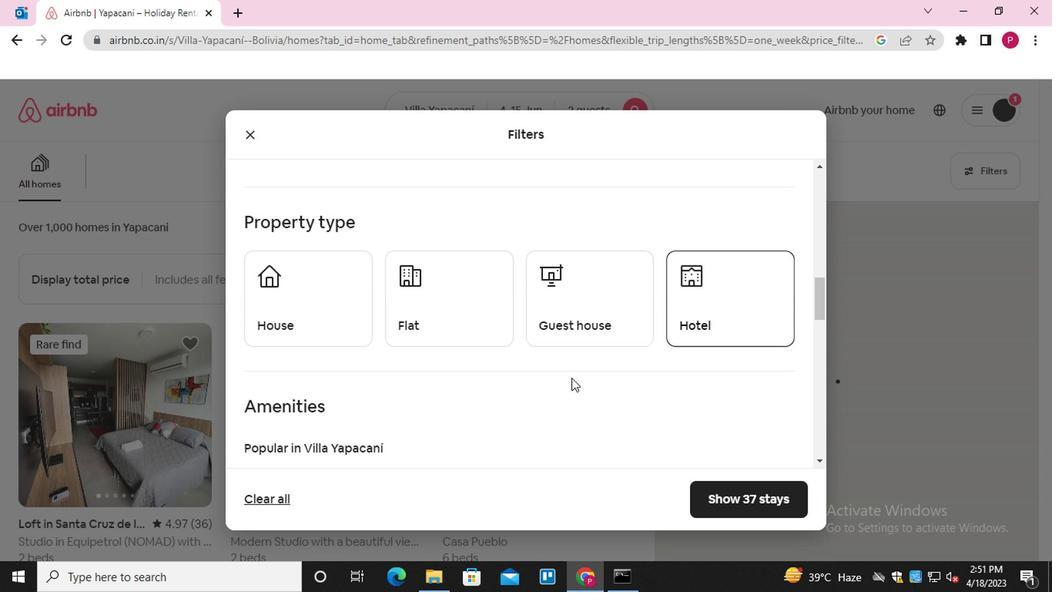 
Action: Mouse scrolled (453, 435) with delta (0, -1)
Screenshot: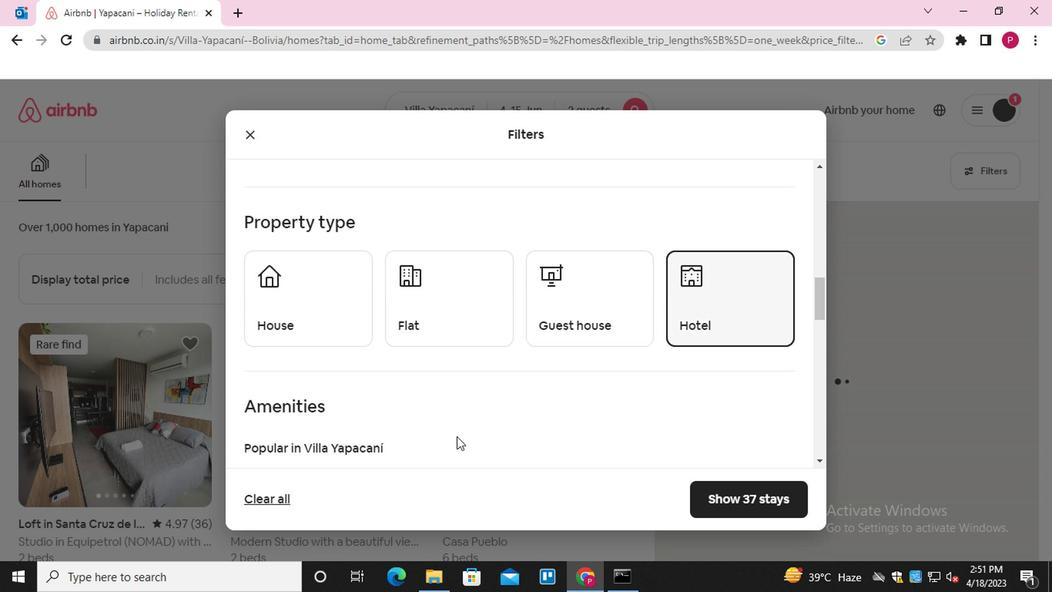
Action: Mouse scrolled (453, 435) with delta (0, -1)
Screenshot: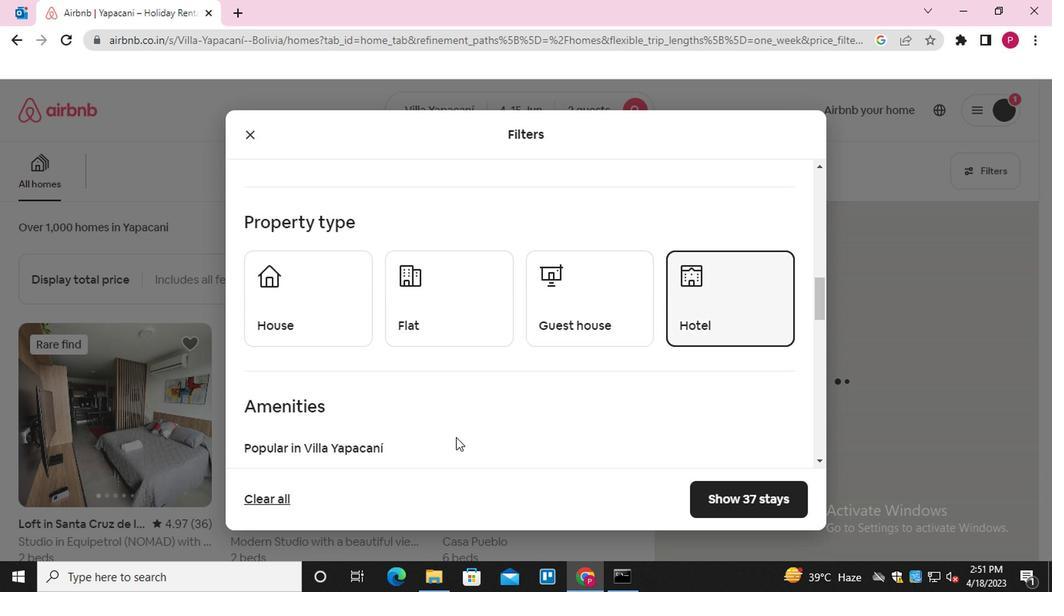 
Action: Mouse scrolled (453, 435) with delta (0, -1)
Screenshot: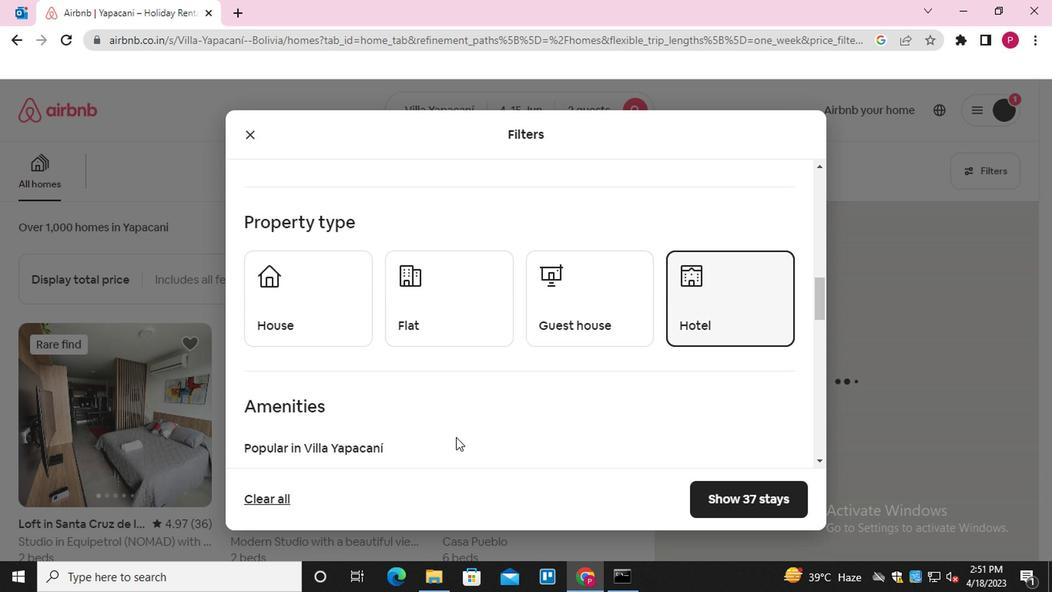 
Action: Mouse scrolled (453, 435) with delta (0, -1)
Screenshot: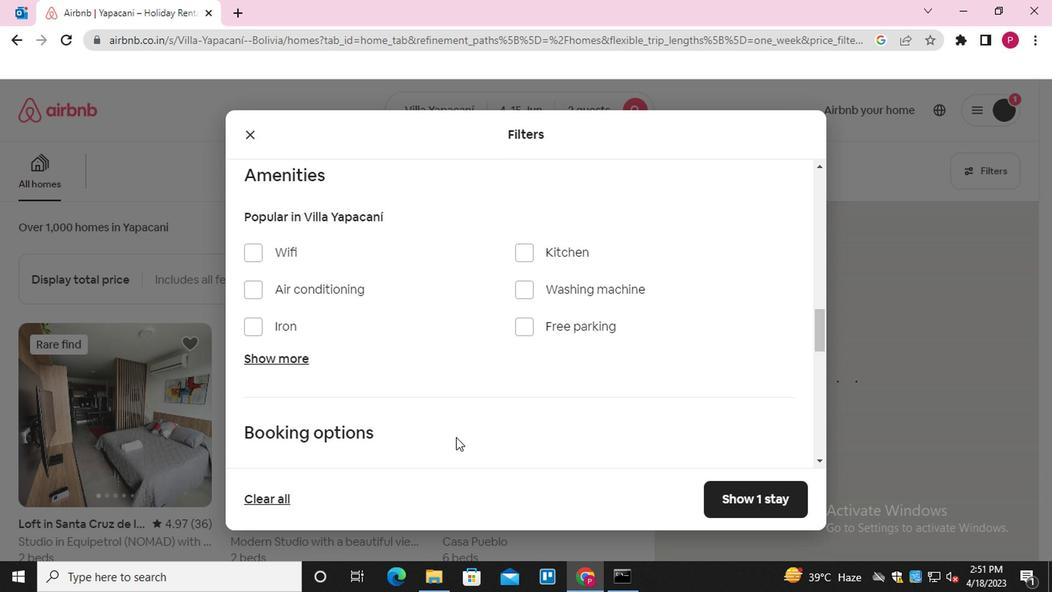 
Action: Mouse scrolled (453, 435) with delta (0, -1)
Screenshot: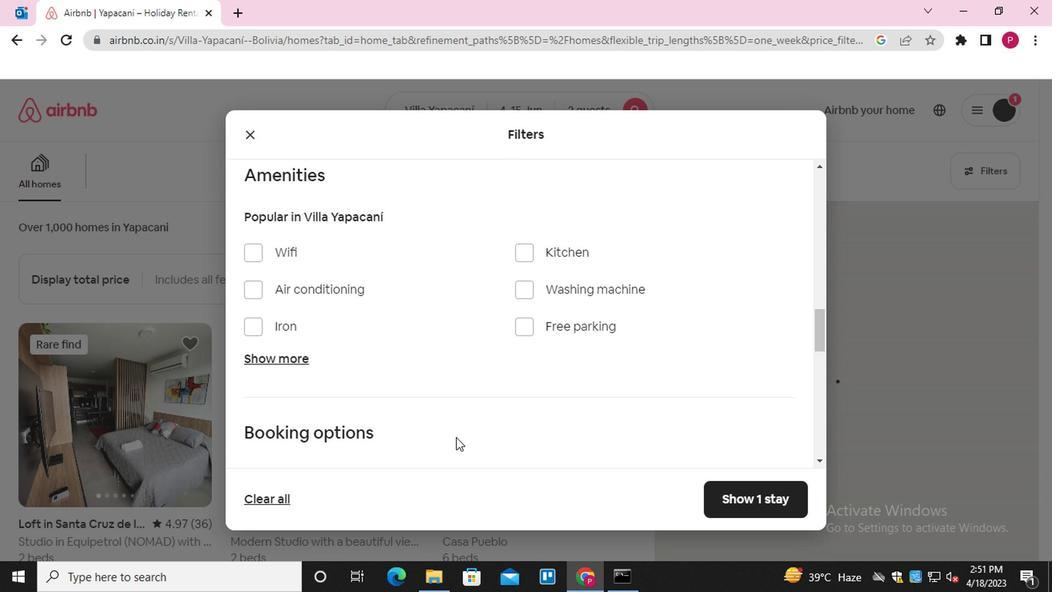 
Action: Mouse scrolled (453, 435) with delta (0, -1)
Screenshot: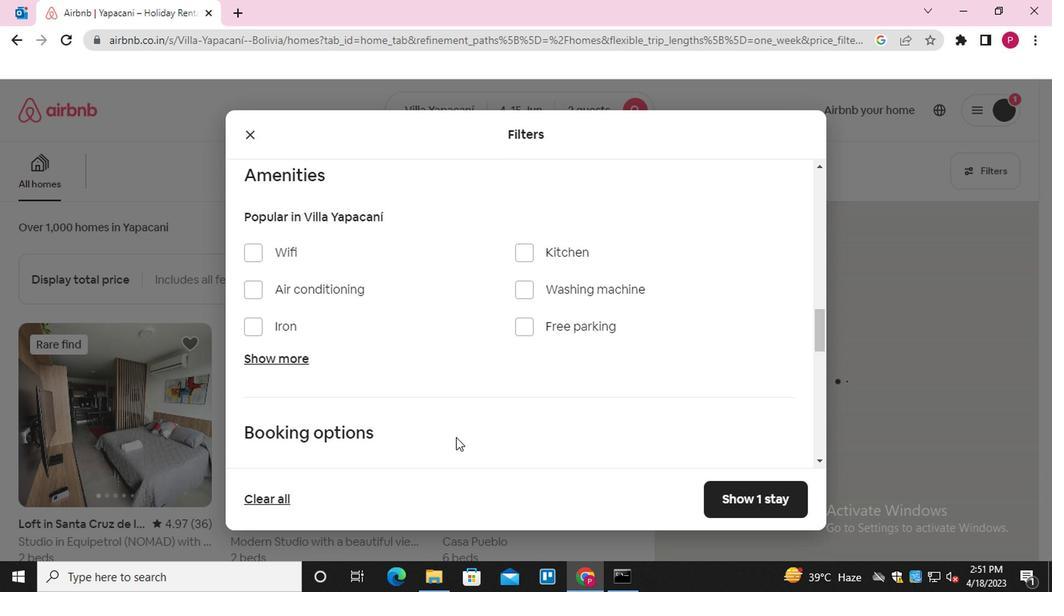 
Action: Mouse moved to (771, 303)
Screenshot: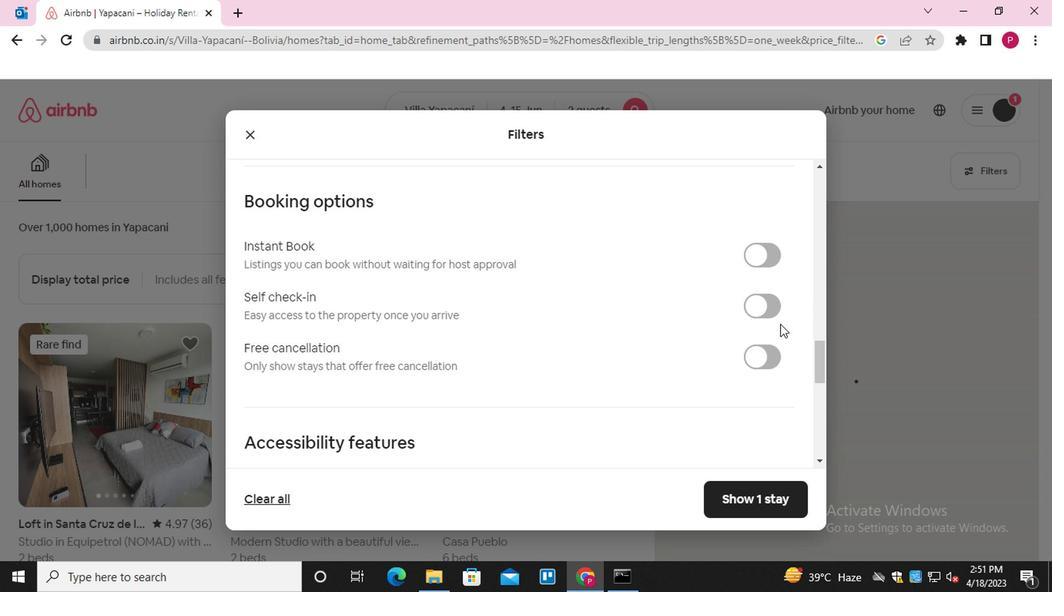 
Action: Mouse pressed left at (771, 303)
Screenshot: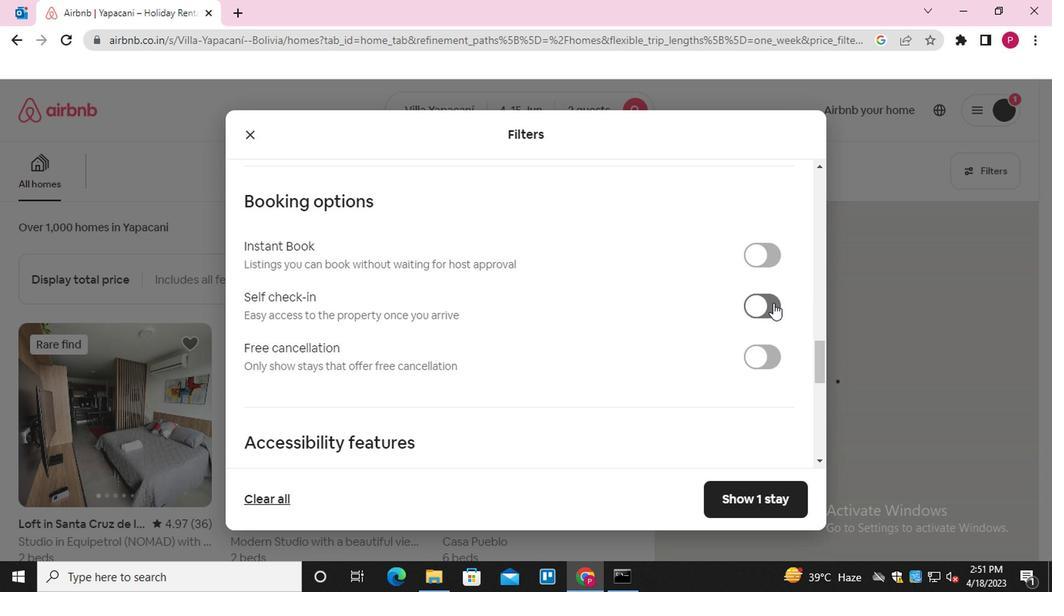 
Action: Mouse moved to (460, 462)
Screenshot: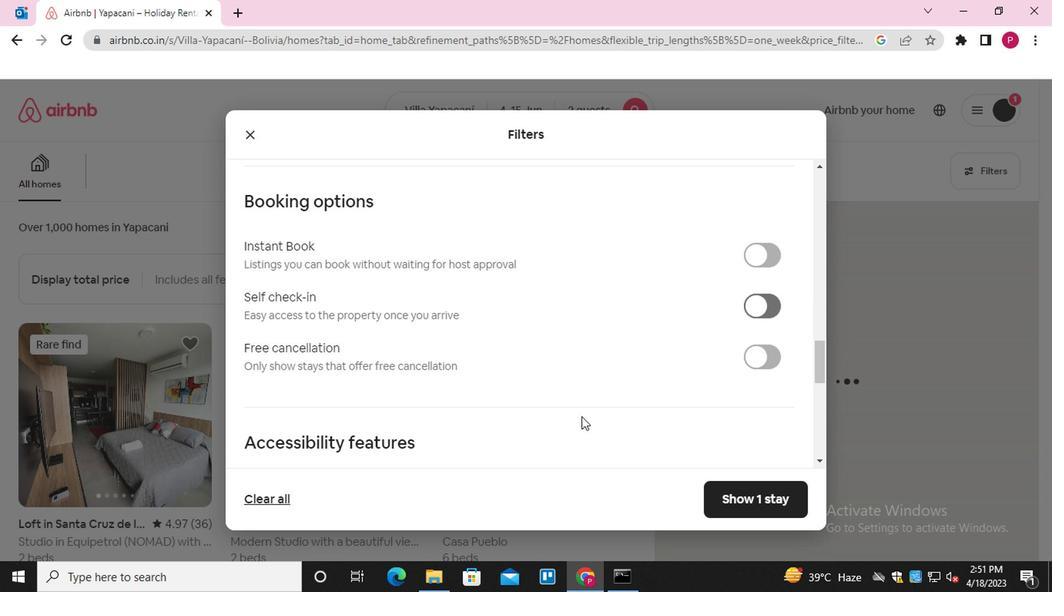 
Action: Mouse scrolled (460, 461) with delta (0, 0)
Screenshot: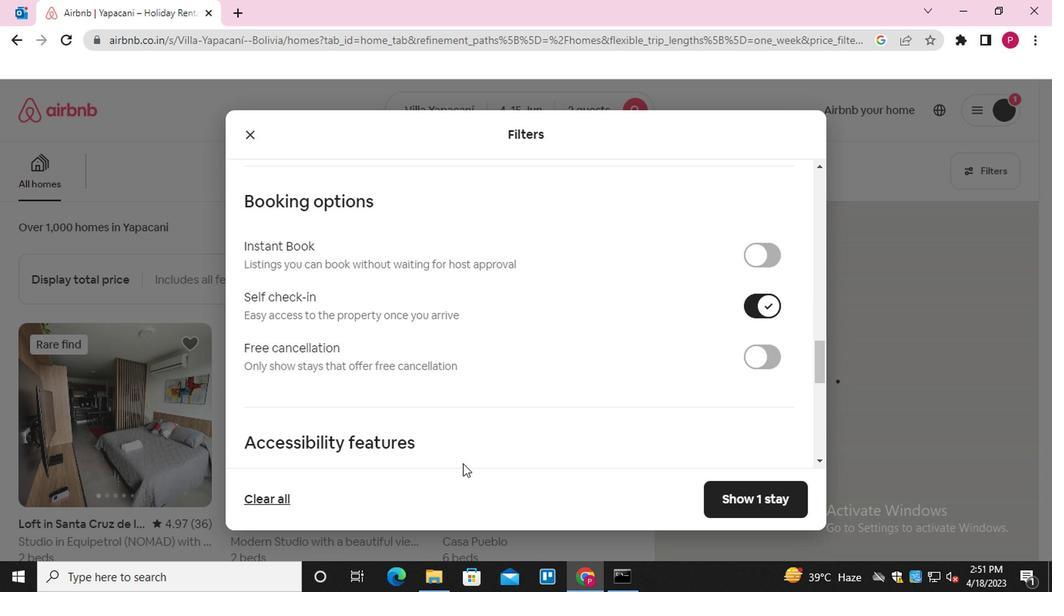 
Action: Mouse scrolled (460, 461) with delta (0, 0)
Screenshot: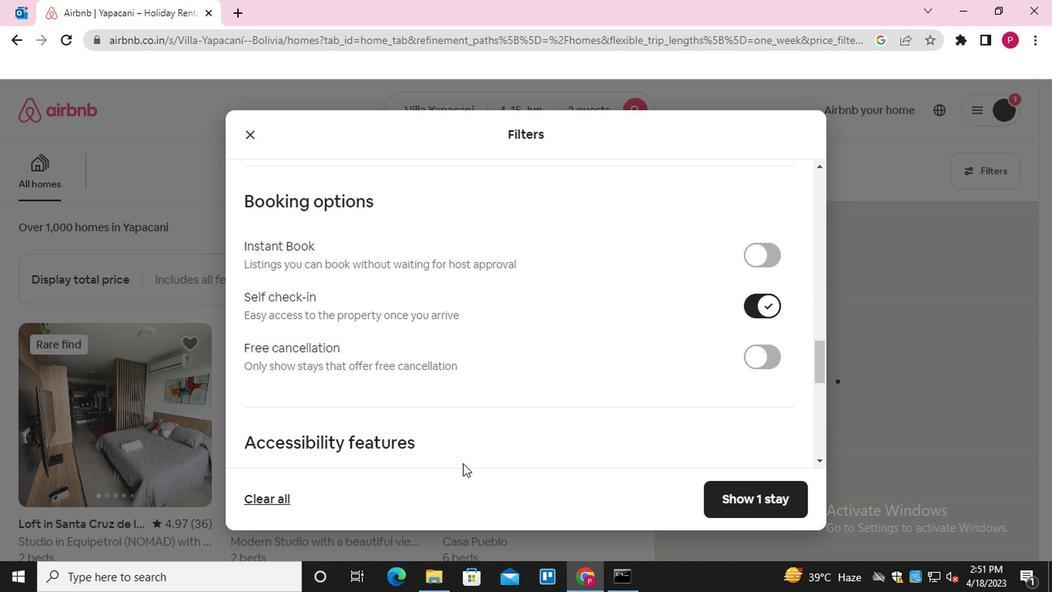 
Action: Mouse scrolled (460, 461) with delta (0, 0)
Screenshot: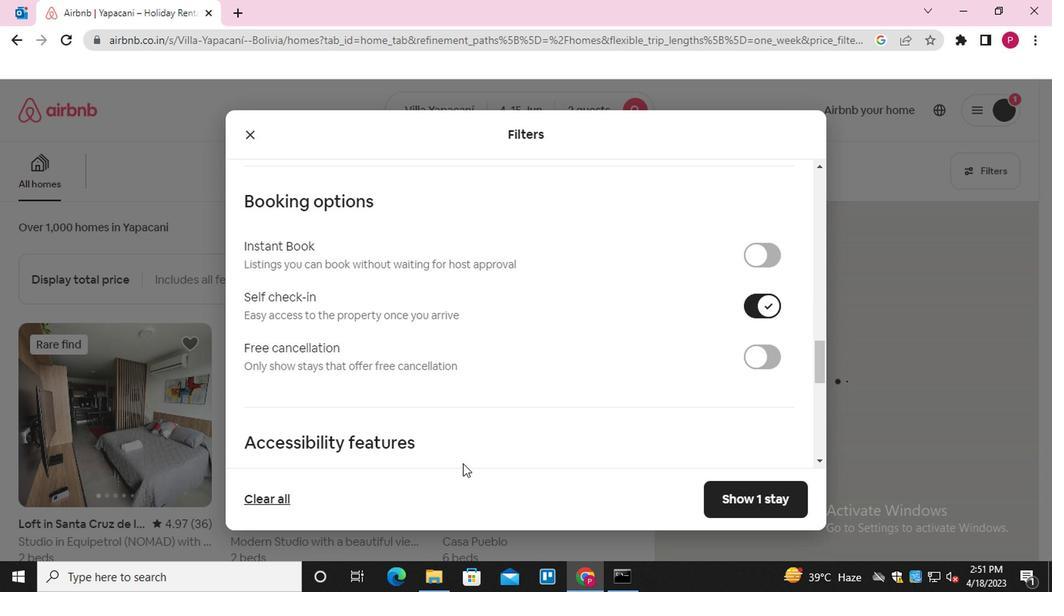 
Action: Mouse scrolled (460, 461) with delta (0, 0)
Screenshot: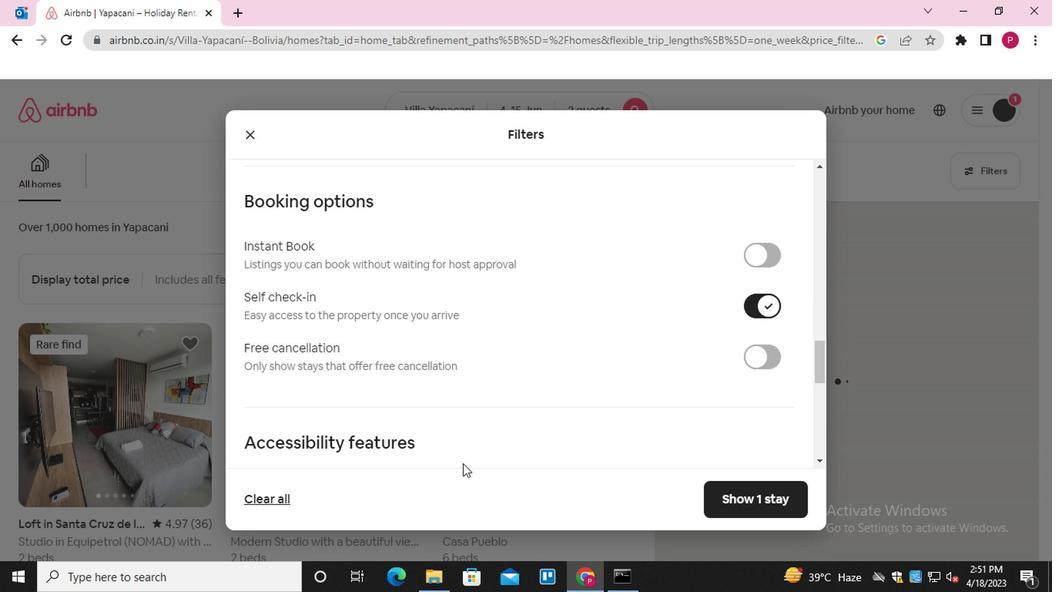 
Action: Mouse scrolled (460, 461) with delta (0, 0)
Screenshot: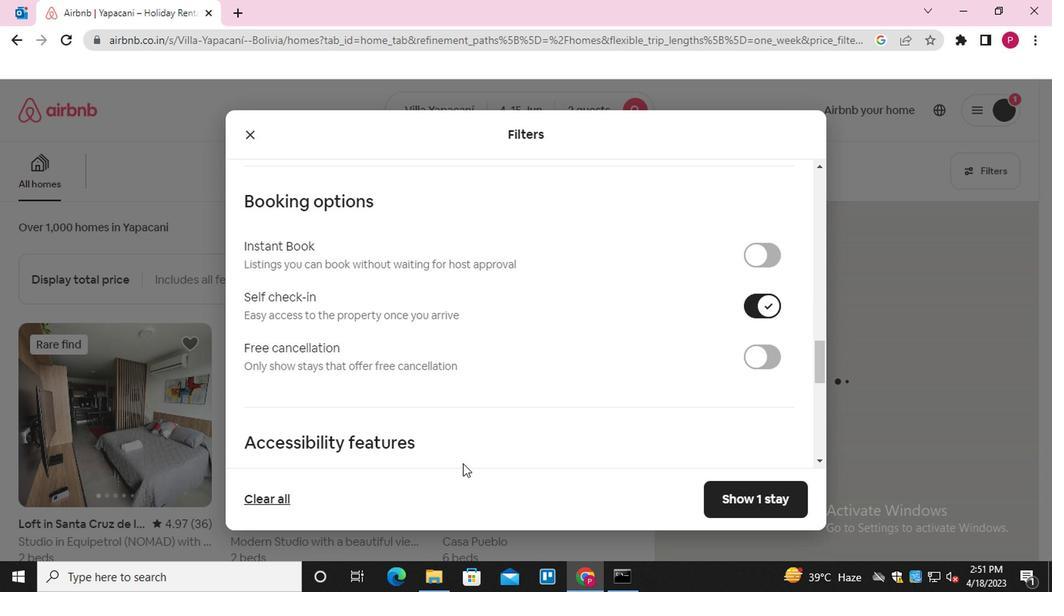 
Action: Mouse moved to (289, 427)
Screenshot: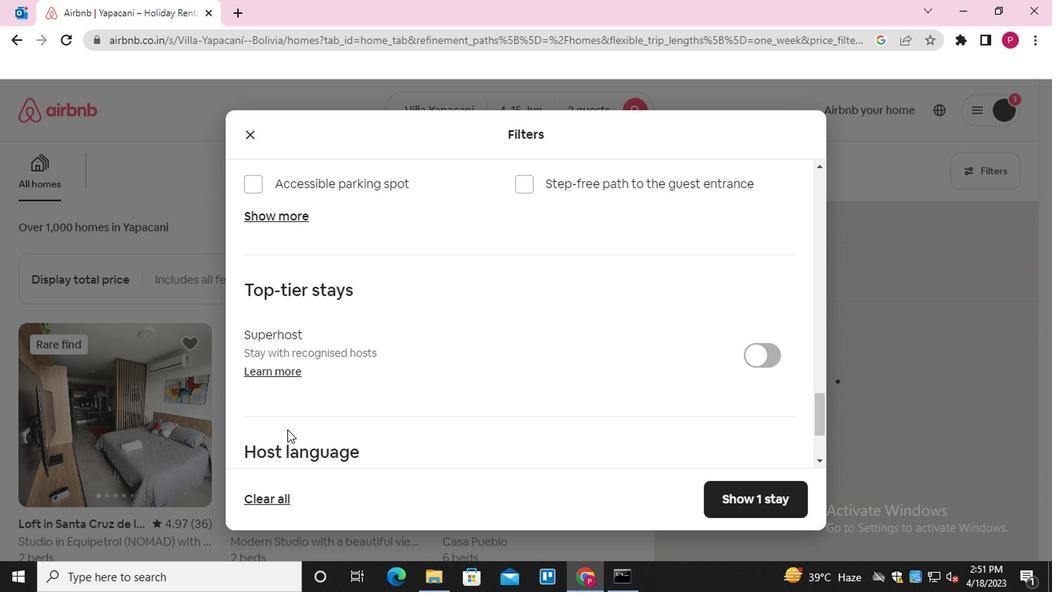 
Action: Mouse scrolled (289, 426) with delta (0, 0)
Screenshot: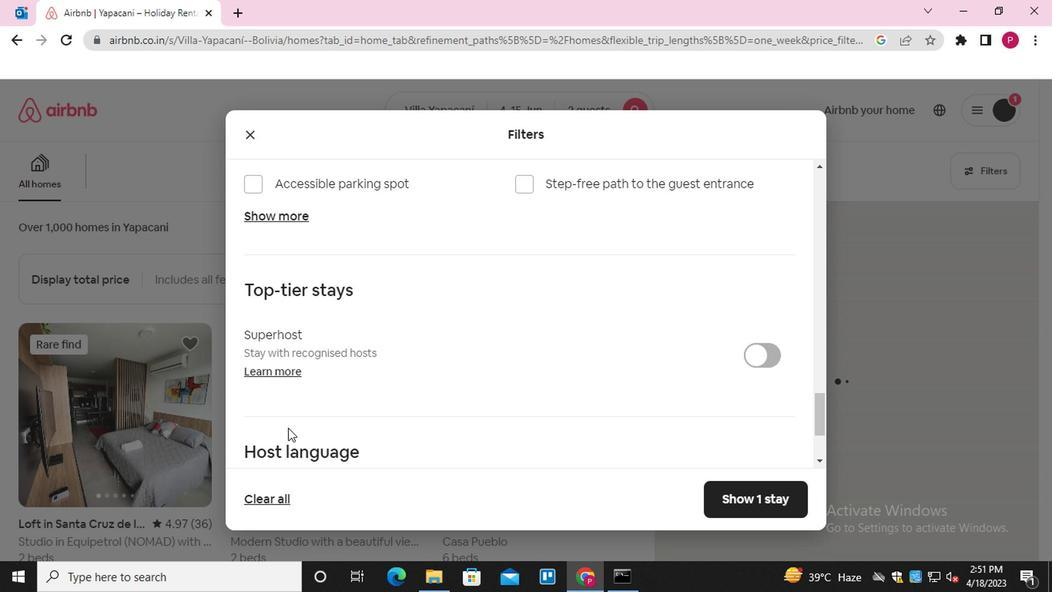 
Action: Mouse scrolled (289, 426) with delta (0, 0)
Screenshot: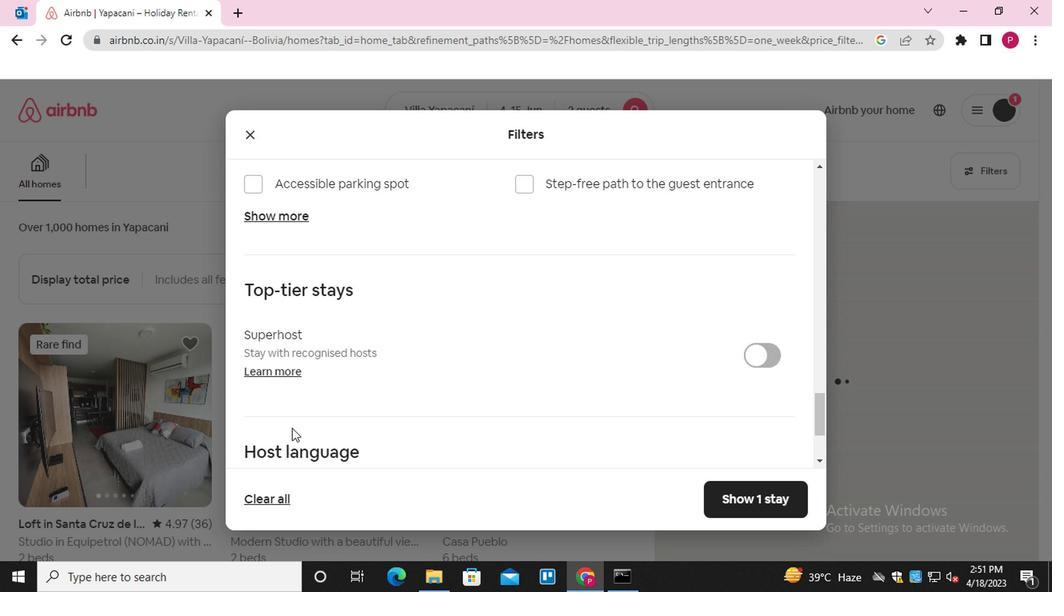 
Action: Mouse moved to (252, 363)
Screenshot: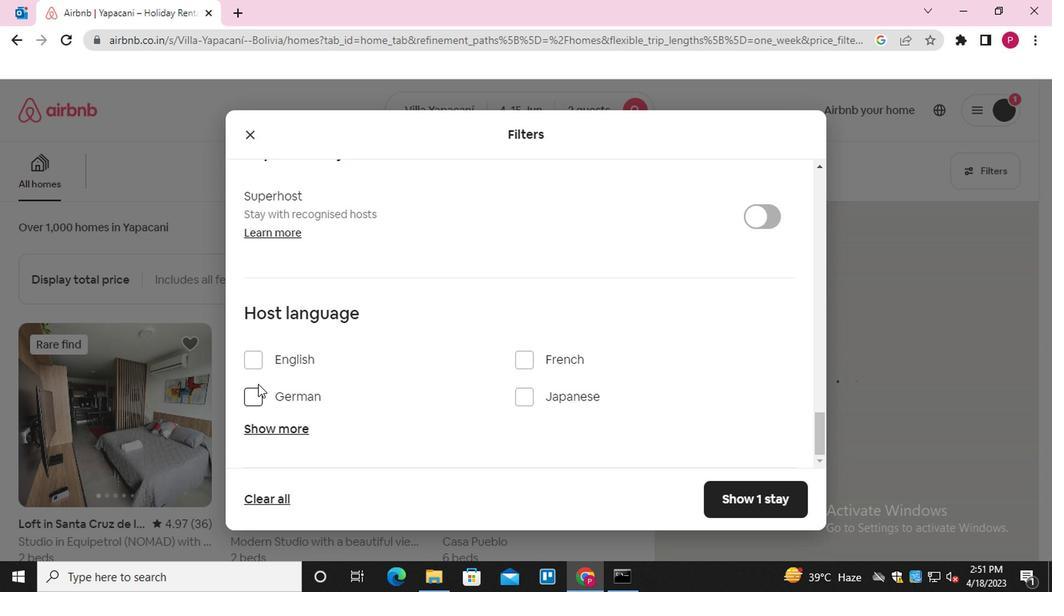 
Action: Mouse pressed left at (252, 363)
Screenshot: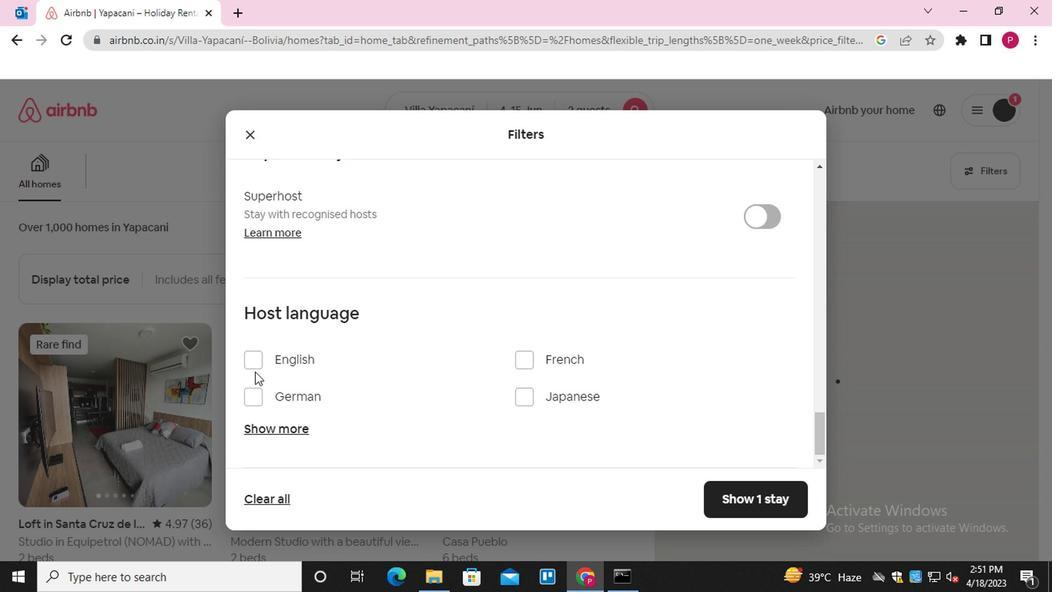 
Action: Mouse moved to (745, 499)
Screenshot: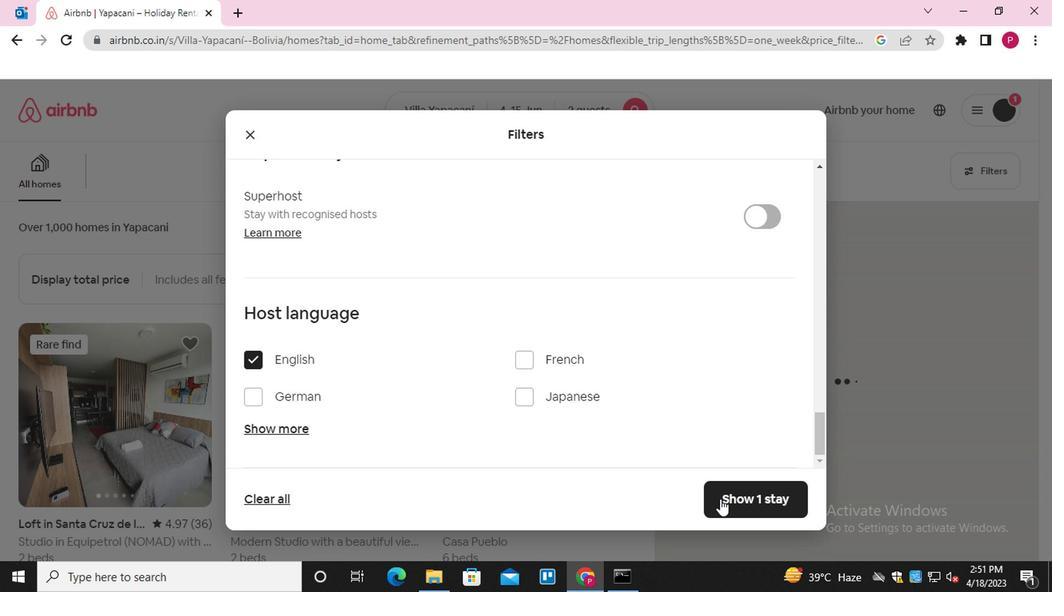 
Action: Mouse pressed left at (745, 499)
Screenshot: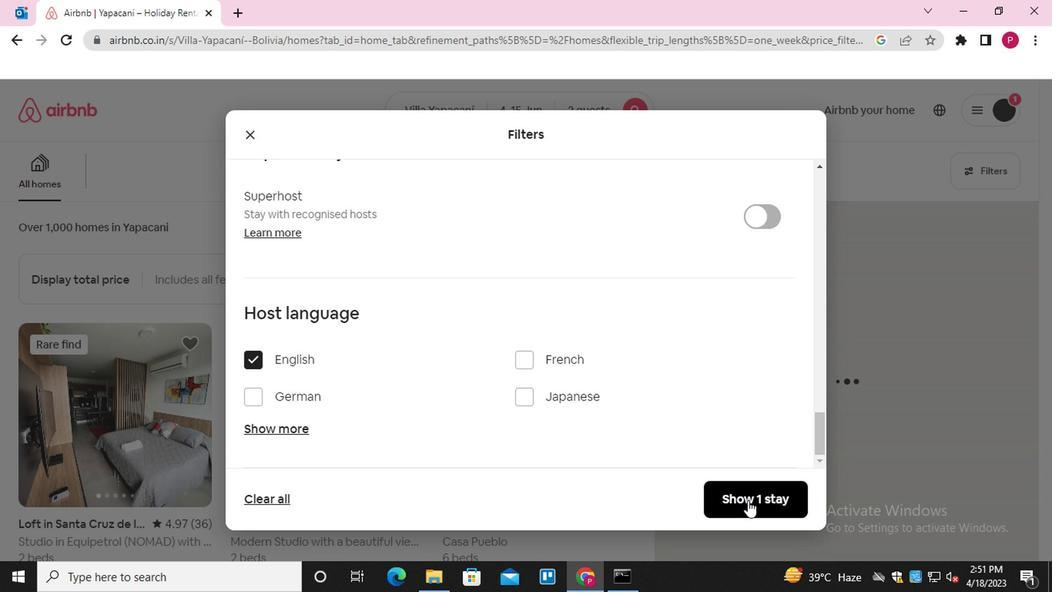 
Action: Mouse moved to (261, 380)
Screenshot: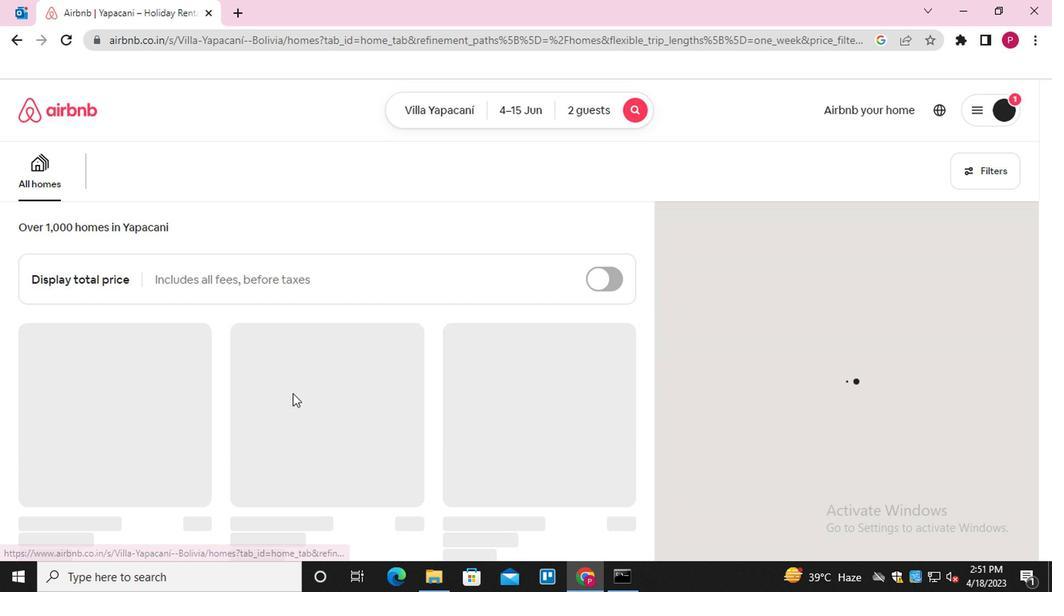 
Action: Mouse scrolled (261, 378) with delta (0, -1)
Screenshot: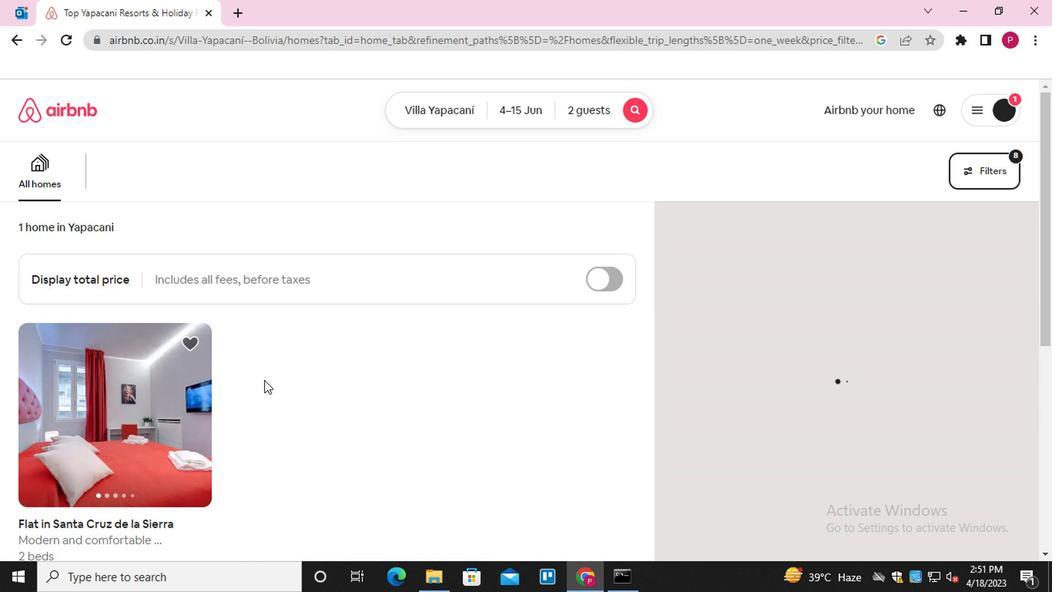 
